 Task: Look for space in Surakarta, Indonesia from 9th June, 2023 to 17th June, 2023 for 2 adults in price range Rs.7000 to Rs.12000. Place can be private room with 1  bedroom having 2 beds and 1 bathroom. Property type can be house, flat, guest house. Amenities needed are: wifi. Booking option can be shelf check-in. Required host language is English.
Action: Mouse moved to (504, 79)
Screenshot: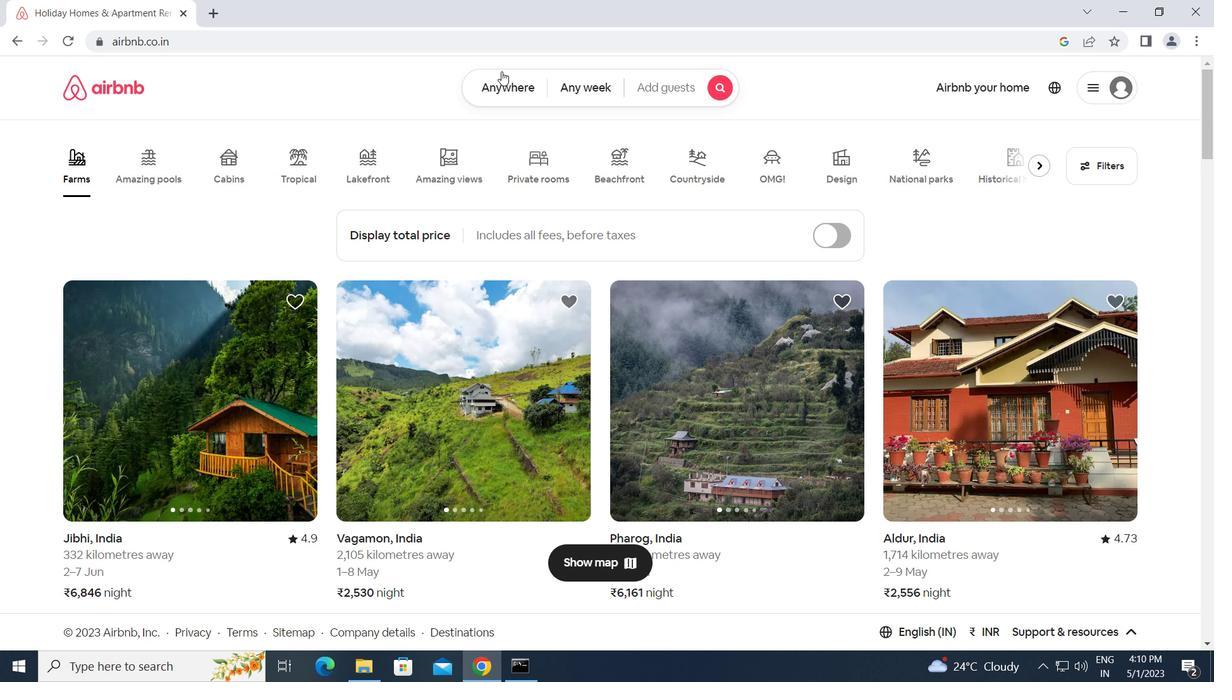 
Action: Mouse pressed left at (504, 79)
Screenshot: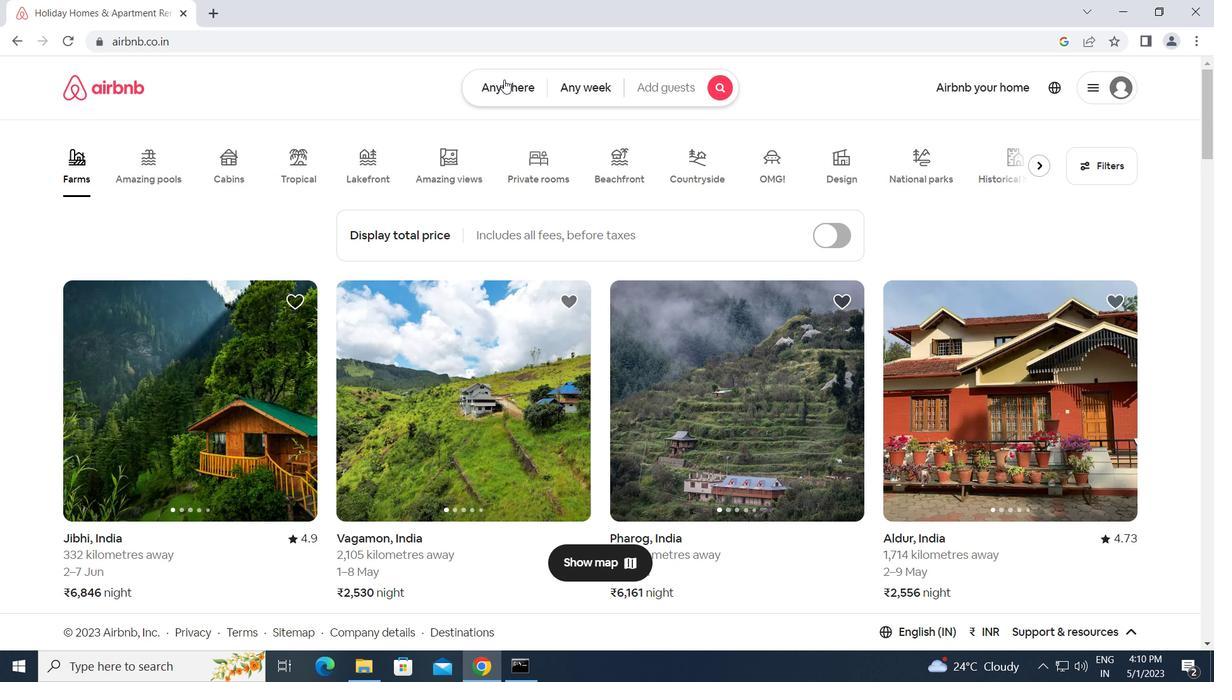 
Action: Mouse moved to (450, 129)
Screenshot: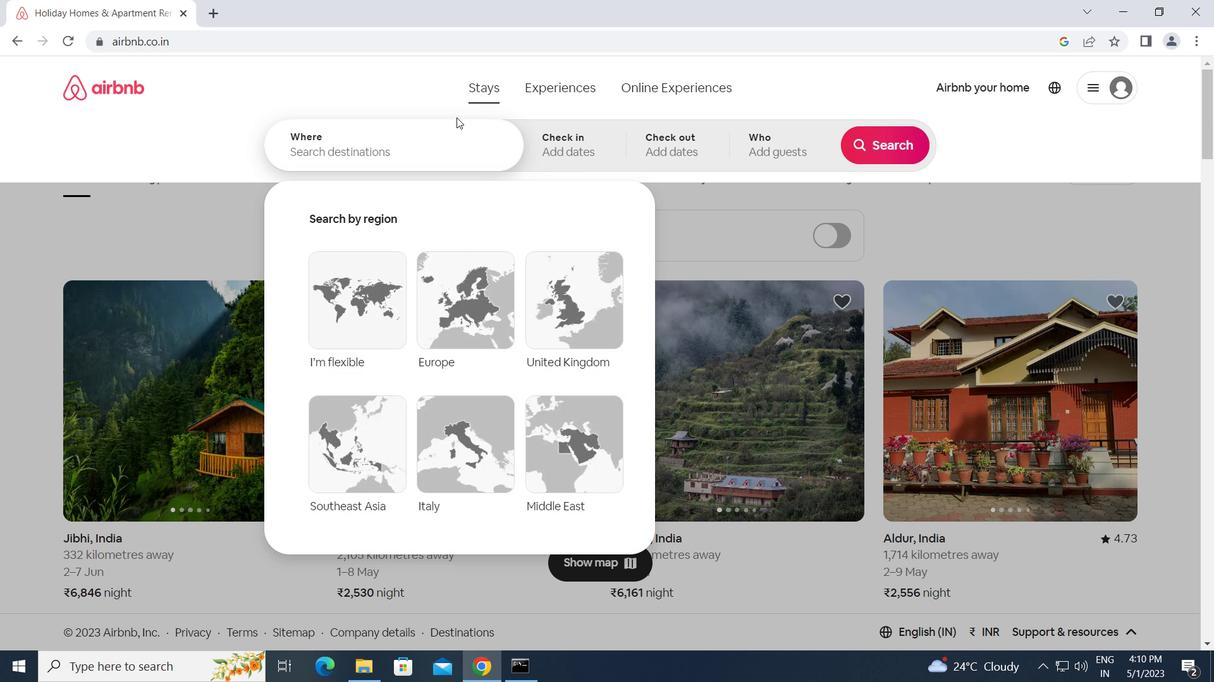 
Action: Mouse pressed left at (450, 129)
Screenshot: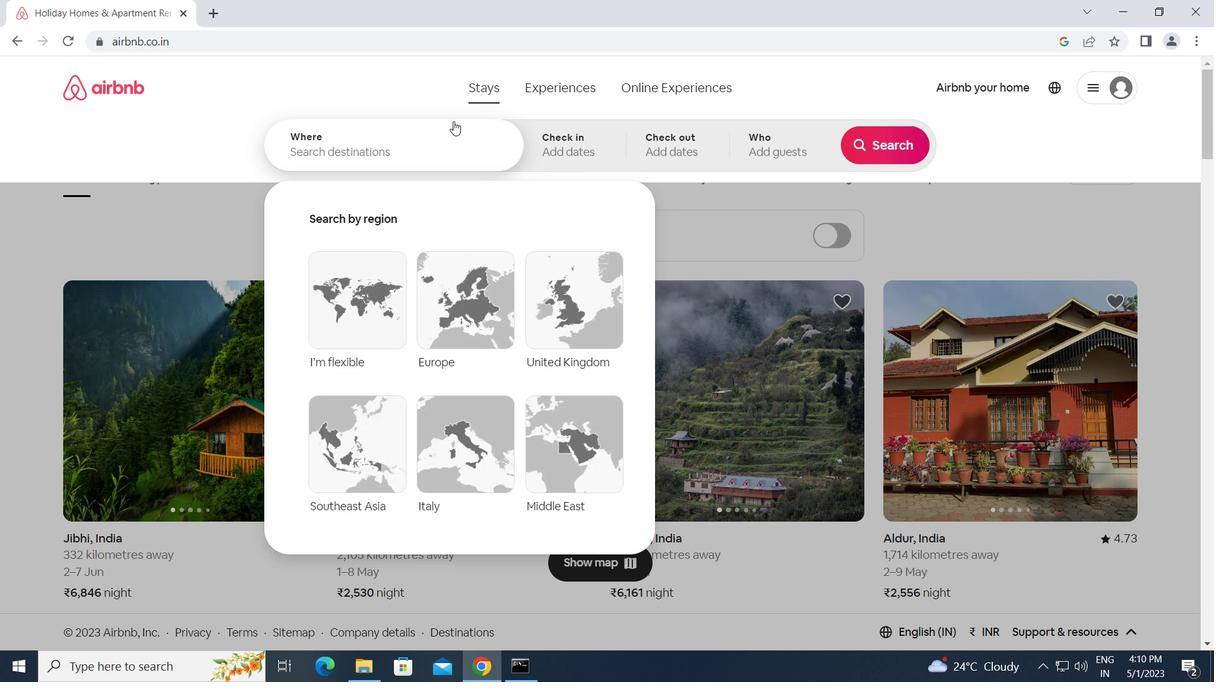 
Action: Key pressed s<Key.caps_lock>urakarta,<Key.space><Key.caps_lock>i<Key.caps_lock>ndonesia<Key.enter>
Screenshot: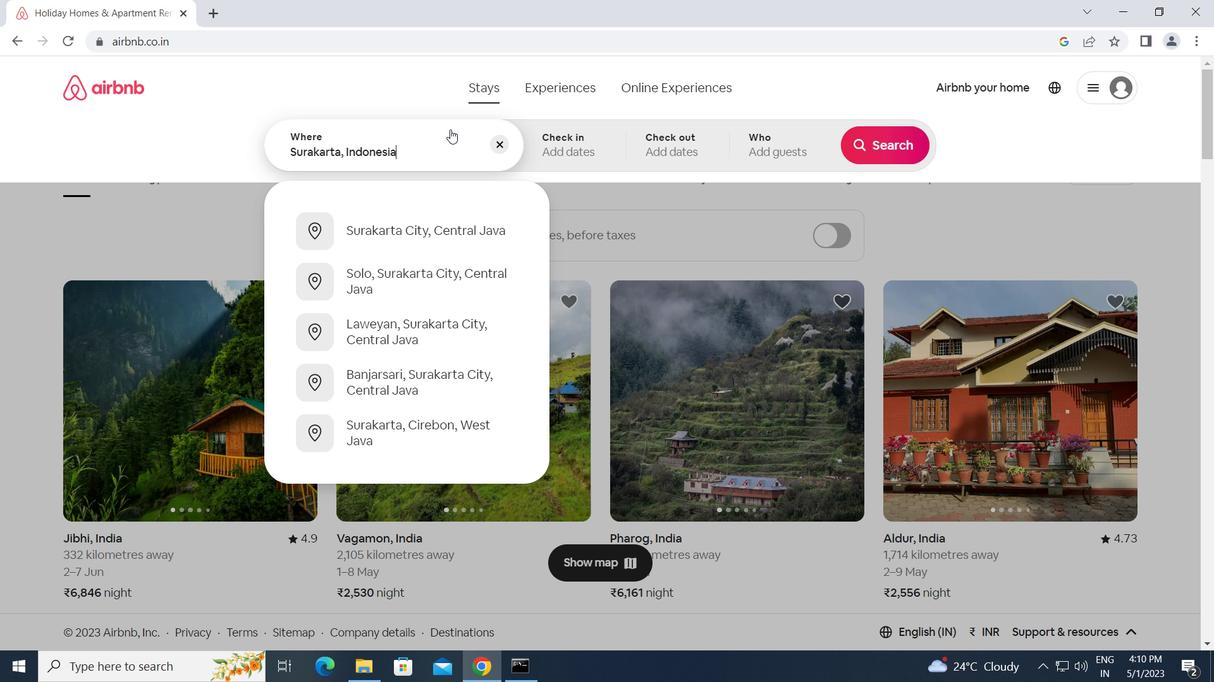 
Action: Mouse moved to (829, 382)
Screenshot: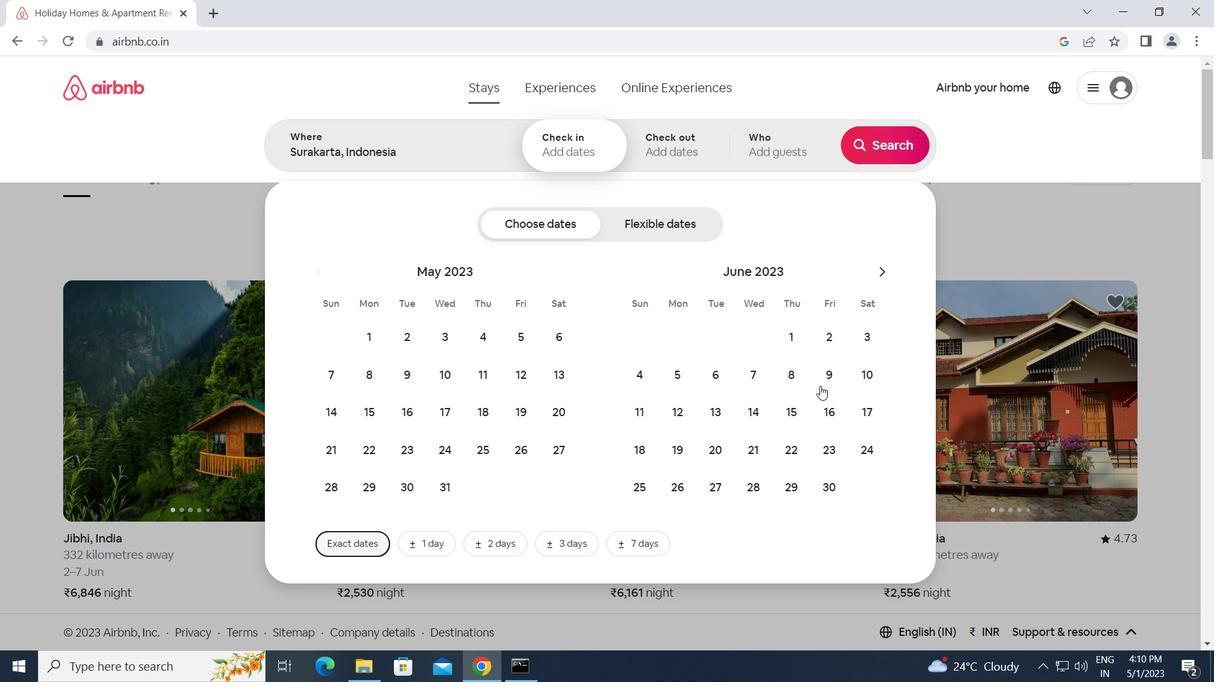 
Action: Mouse pressed left at (829, 382)
Screenshot: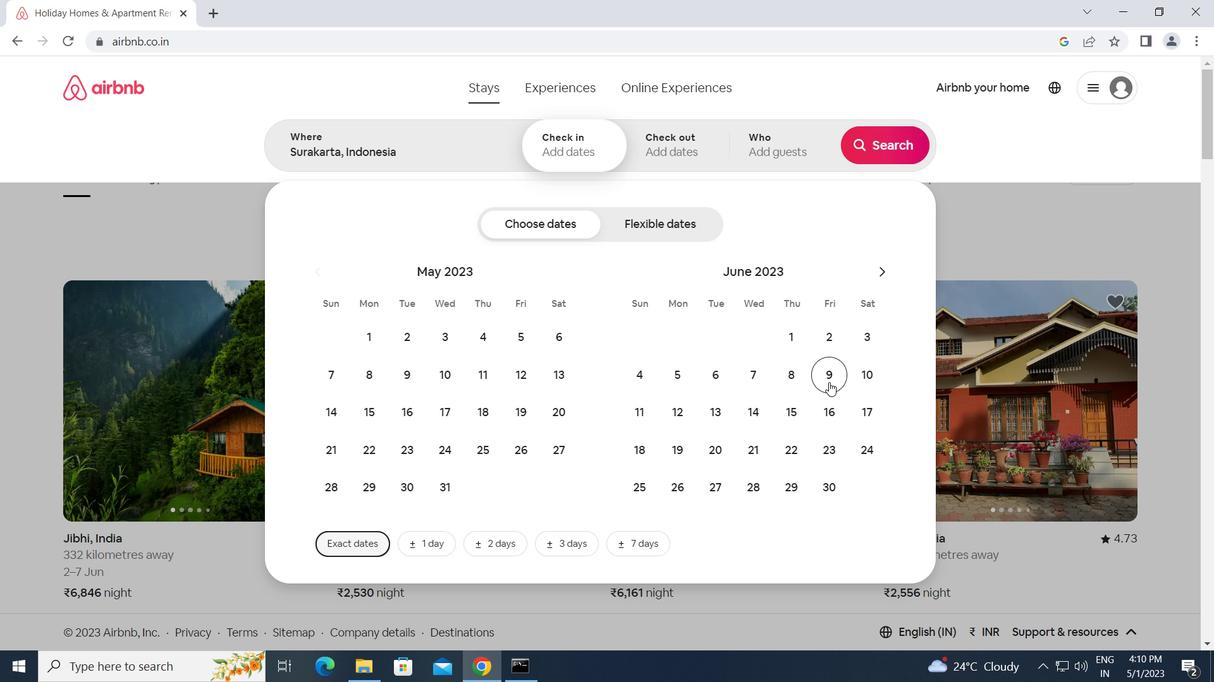 
Action: Mouse moved to (875, 405)
Screenshot: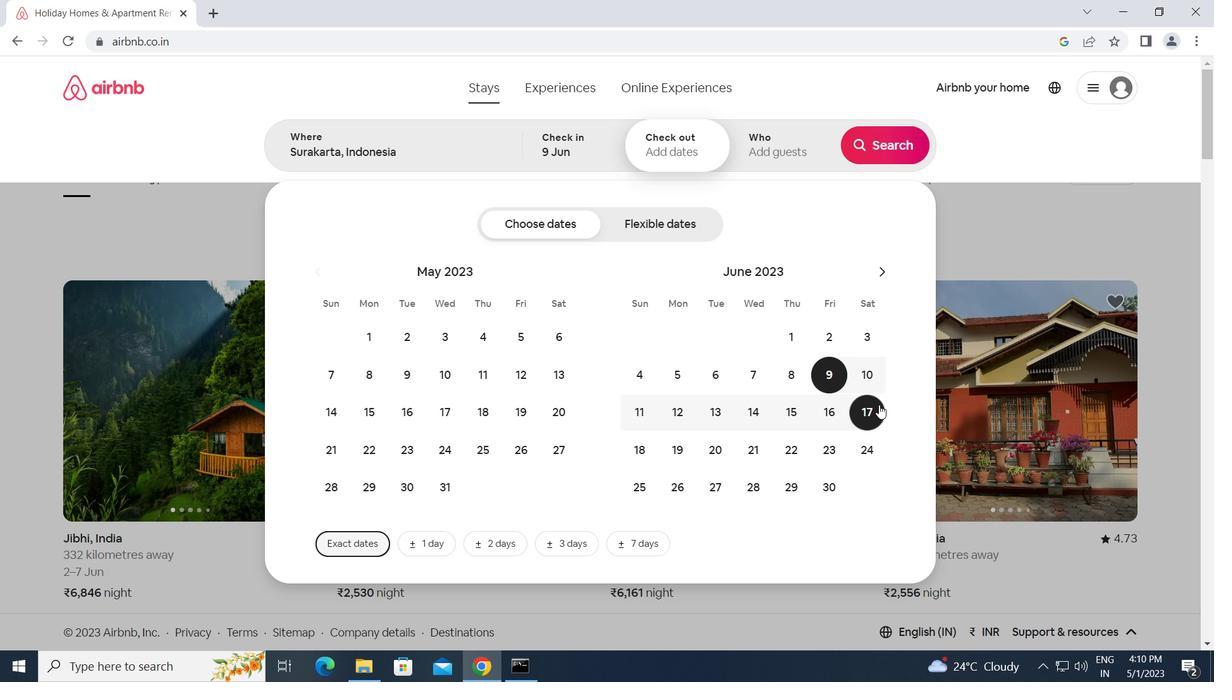 
Action: Mouse pressed left at (875, 405)
Screenshot: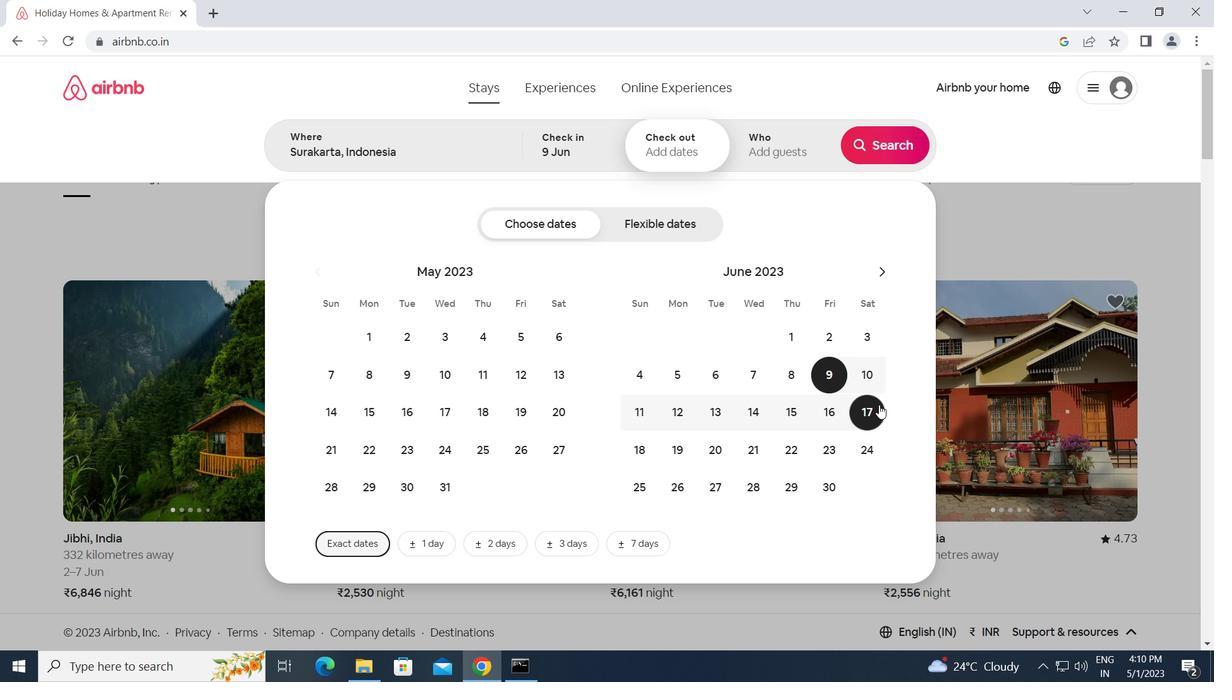 
Action: Mouse moved to (789, 147)
Screenshot: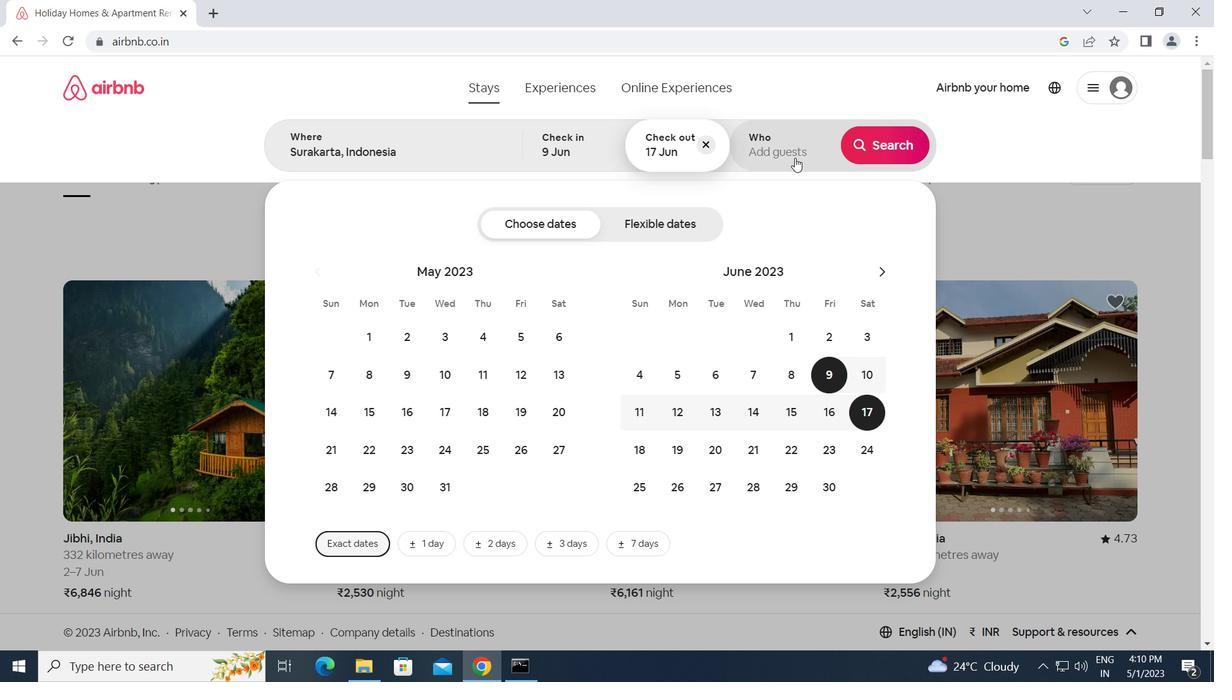 
Action: Mouse pressed left at (789, 147)
Screenshot: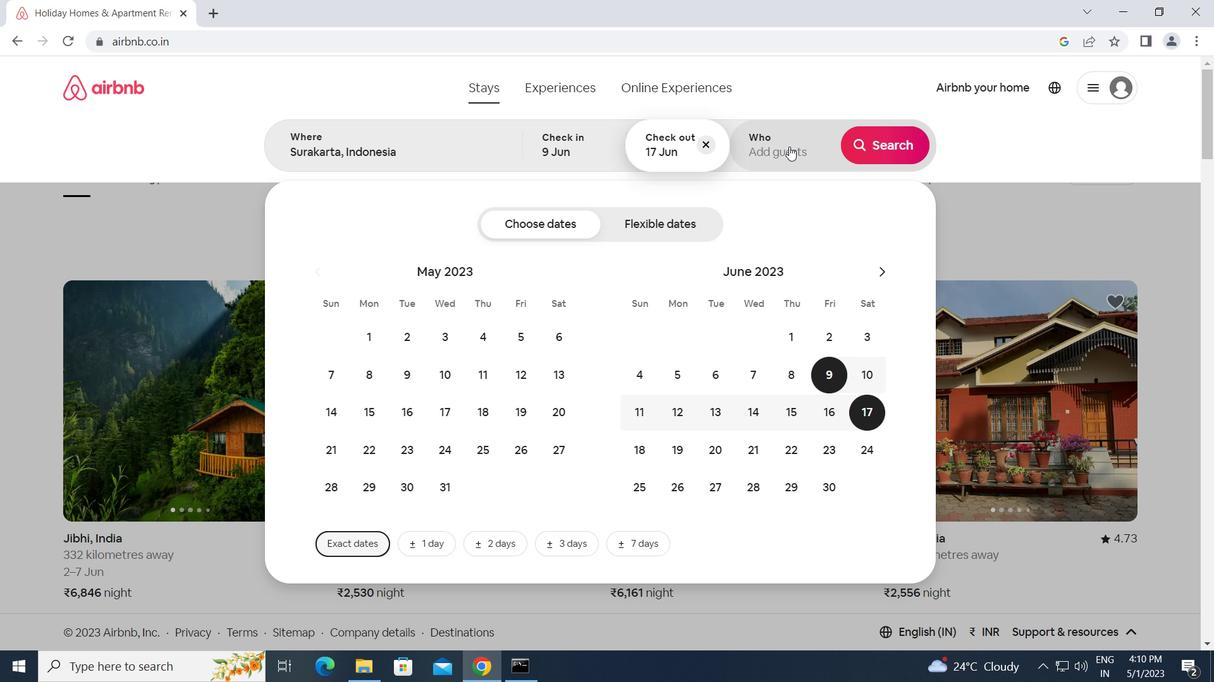 
Action: Mouse moved to (893, 231)
Screenshot: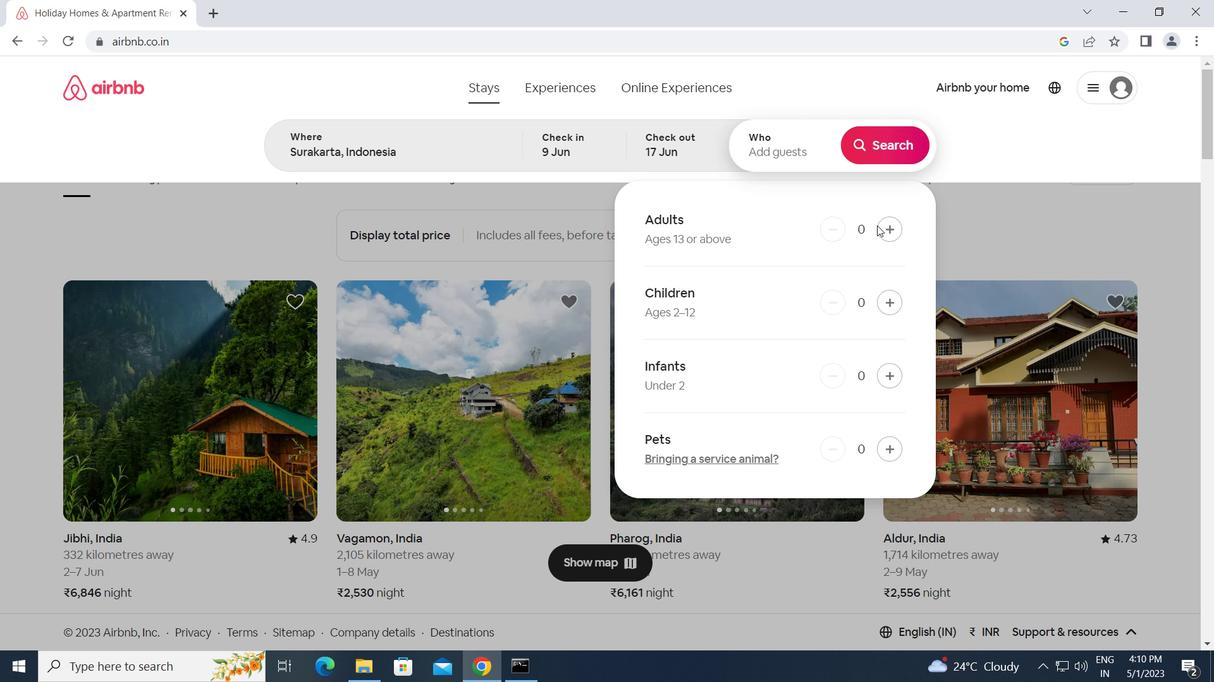 
Action: Mouse pressed left at (893, 231)
Screenshot: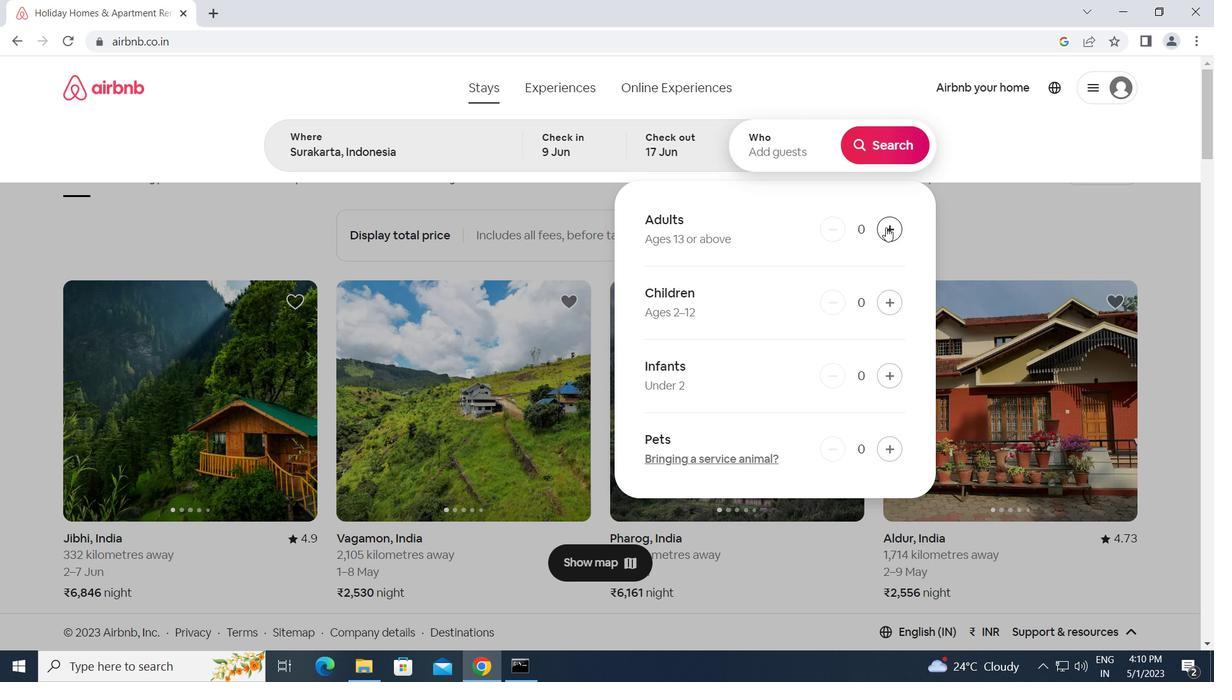 
Action: Mouse pressed left at (893, 231)
Screenshot: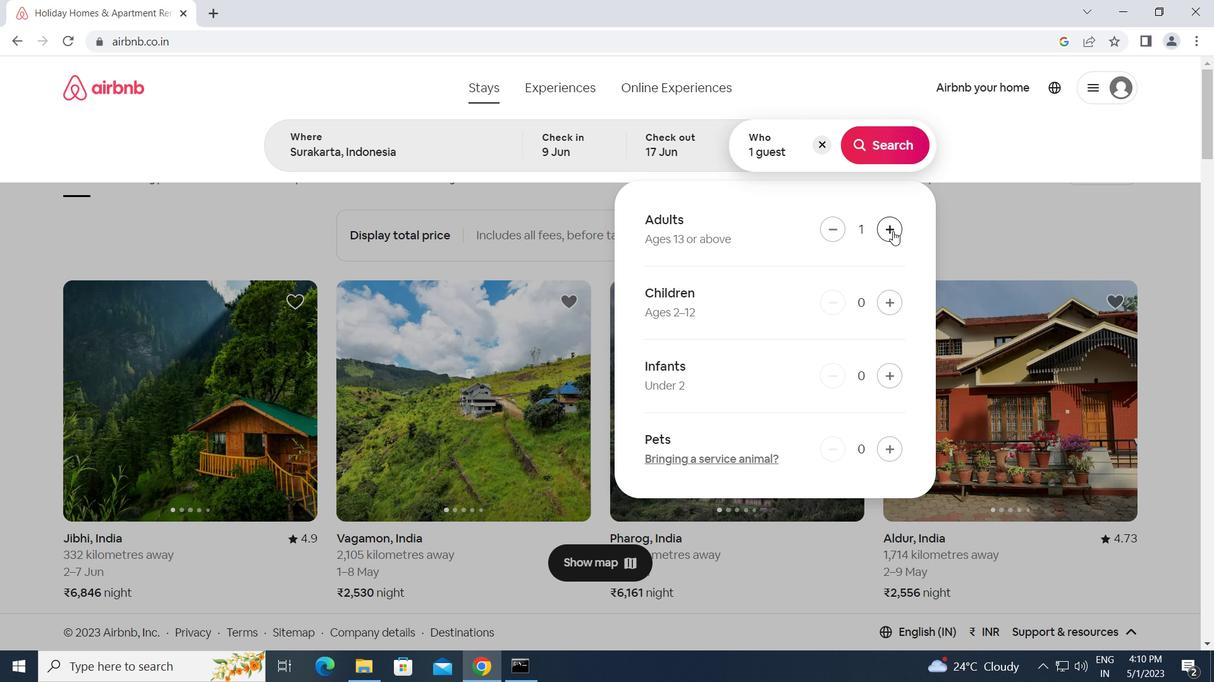 
Action: Mouse moved to (889, 147)
Screenshot: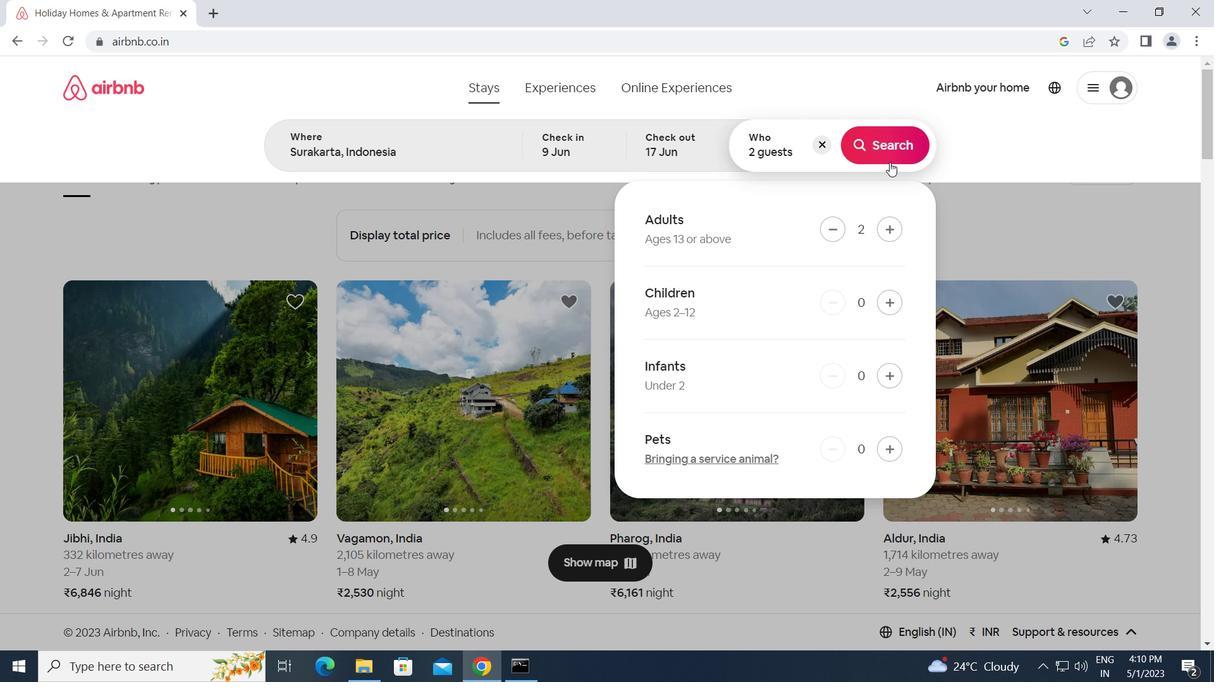 
Action: Mouse pressed left at (889, 147)
Screenshot: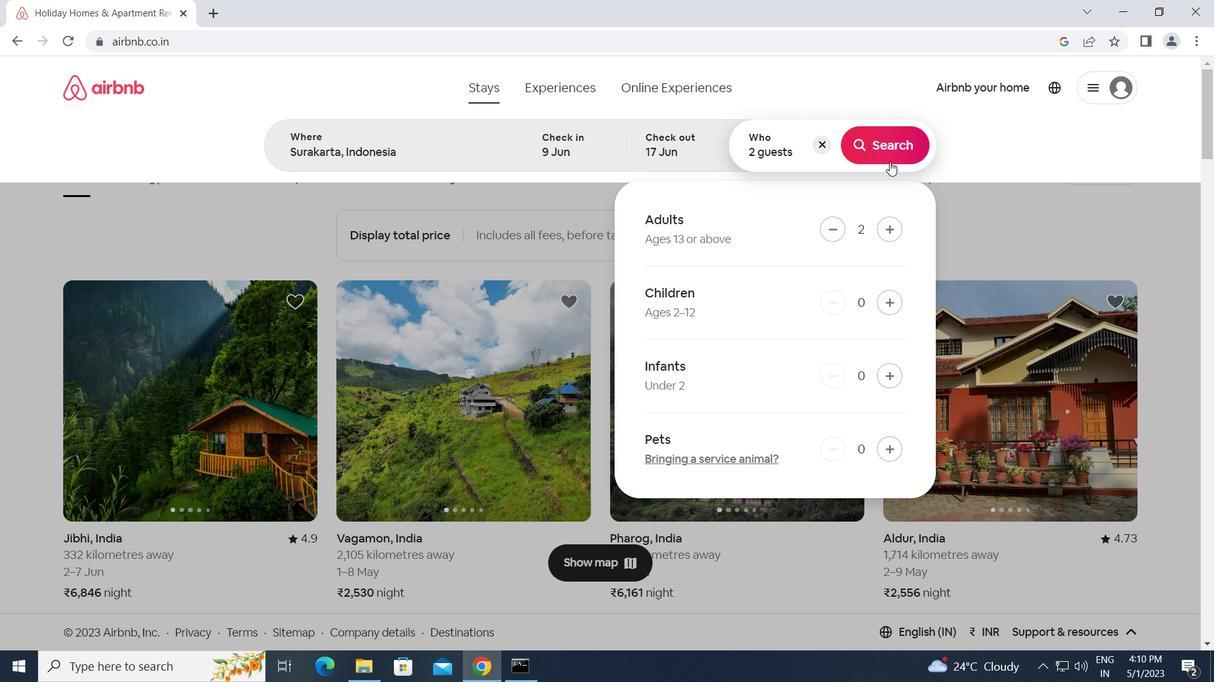 
Action: Mouse moved to (1128, 147)
Screenshot: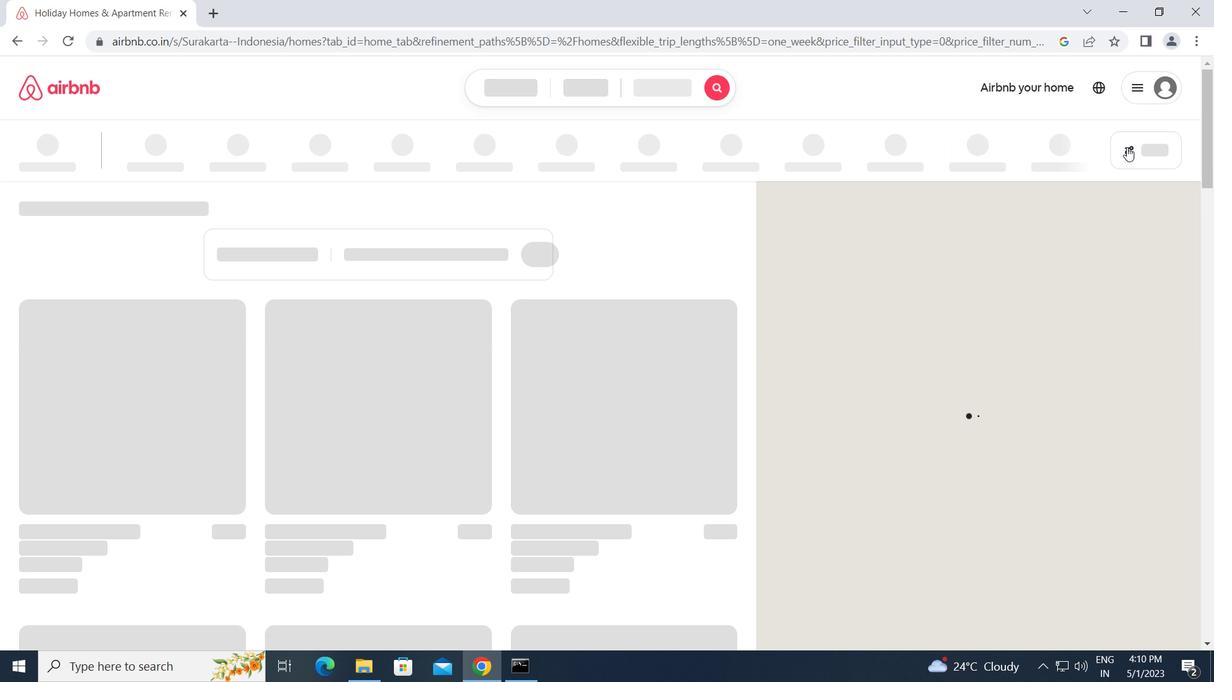 
Action: Mouse pressed left at (1128, 147)
Screenshot: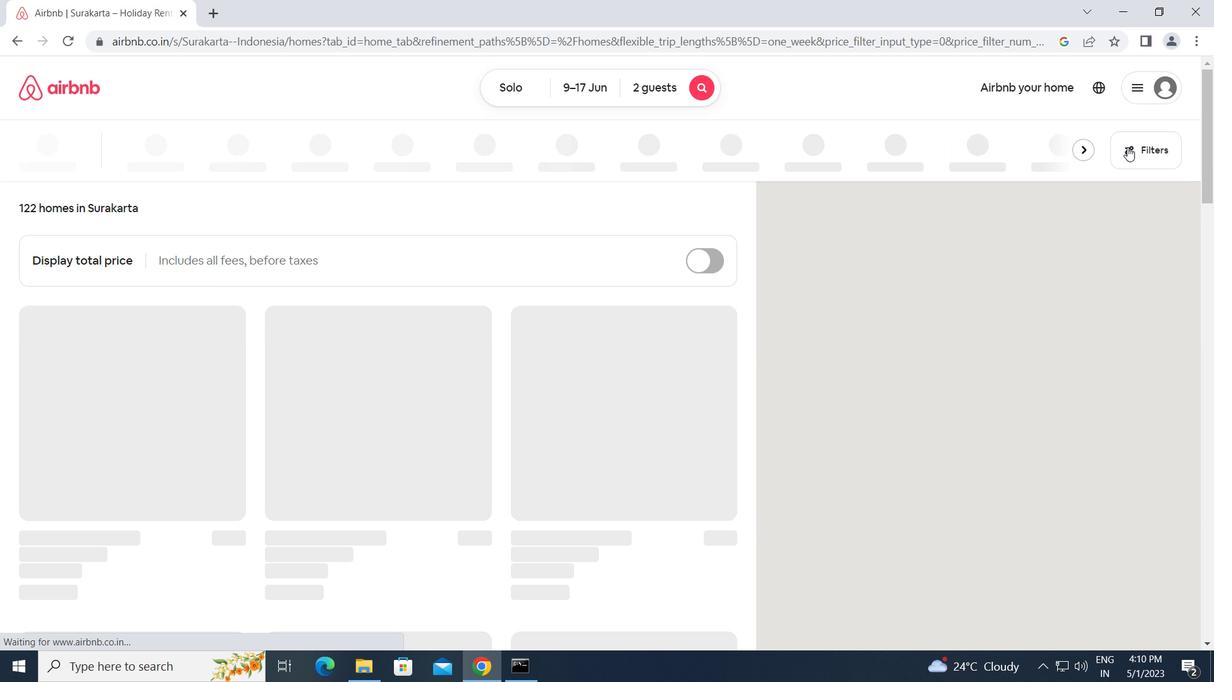 
Action: Mouse moved to (424, 347)
Screenshot: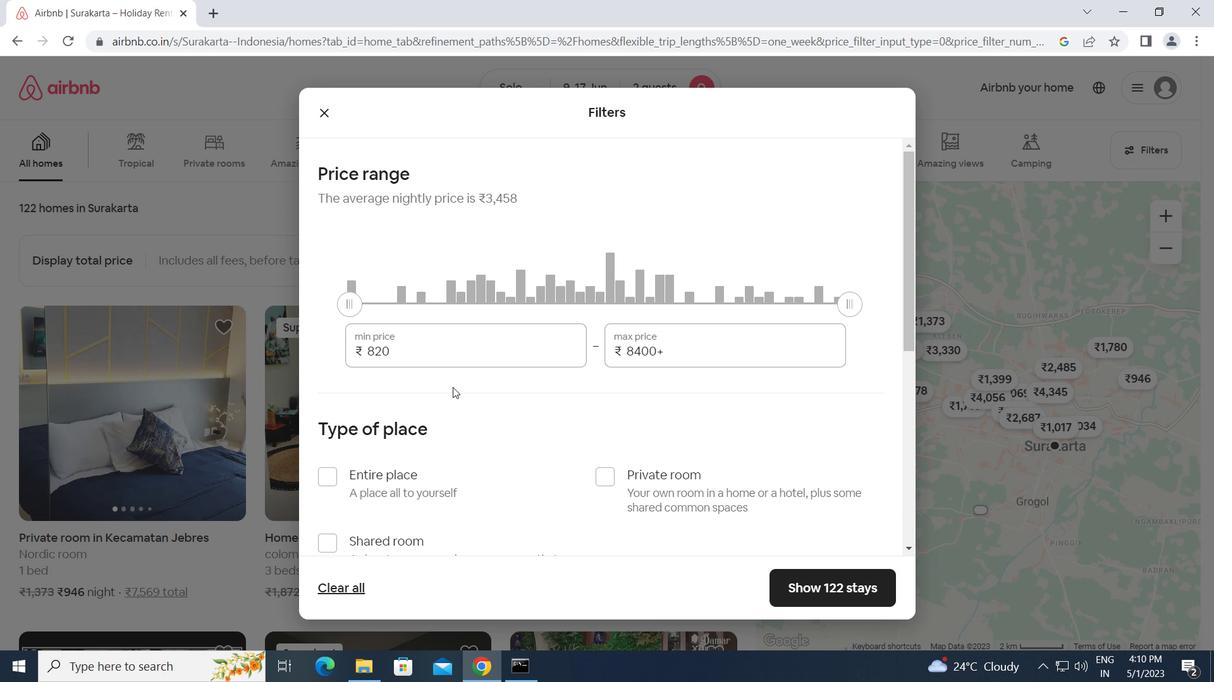 
Action: Mouse pressed left at (424, 347)
Screenshot: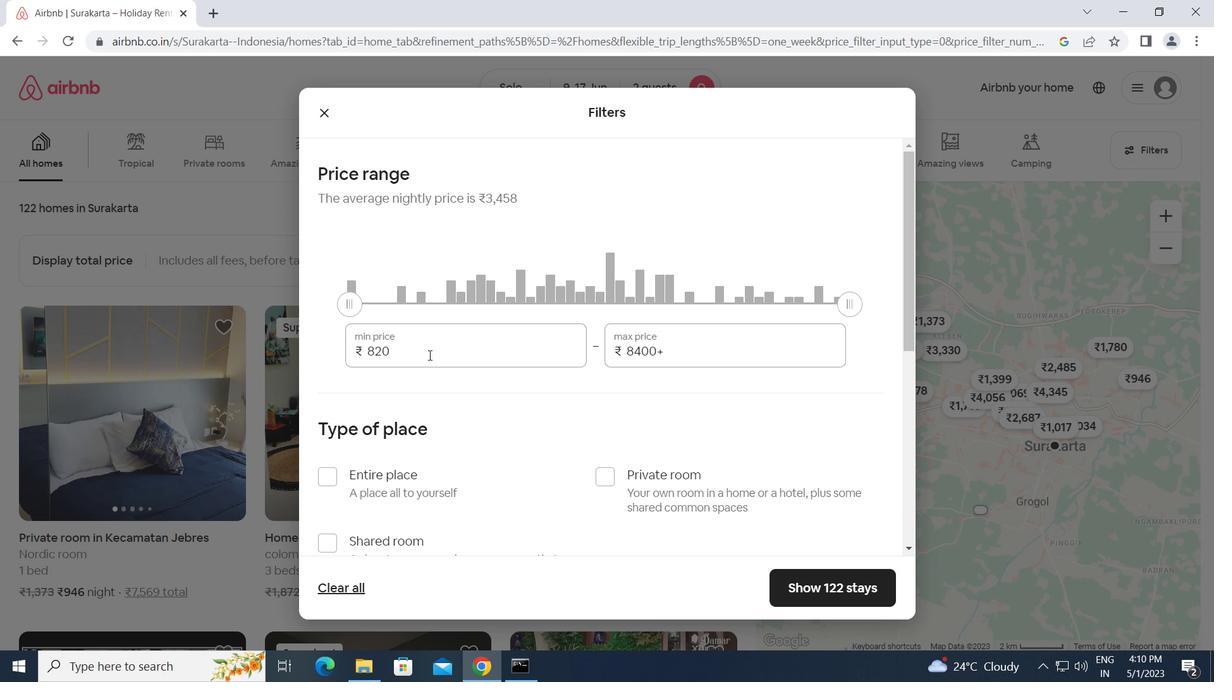
Action: Mouse moved to (361, 359)
Screenshot: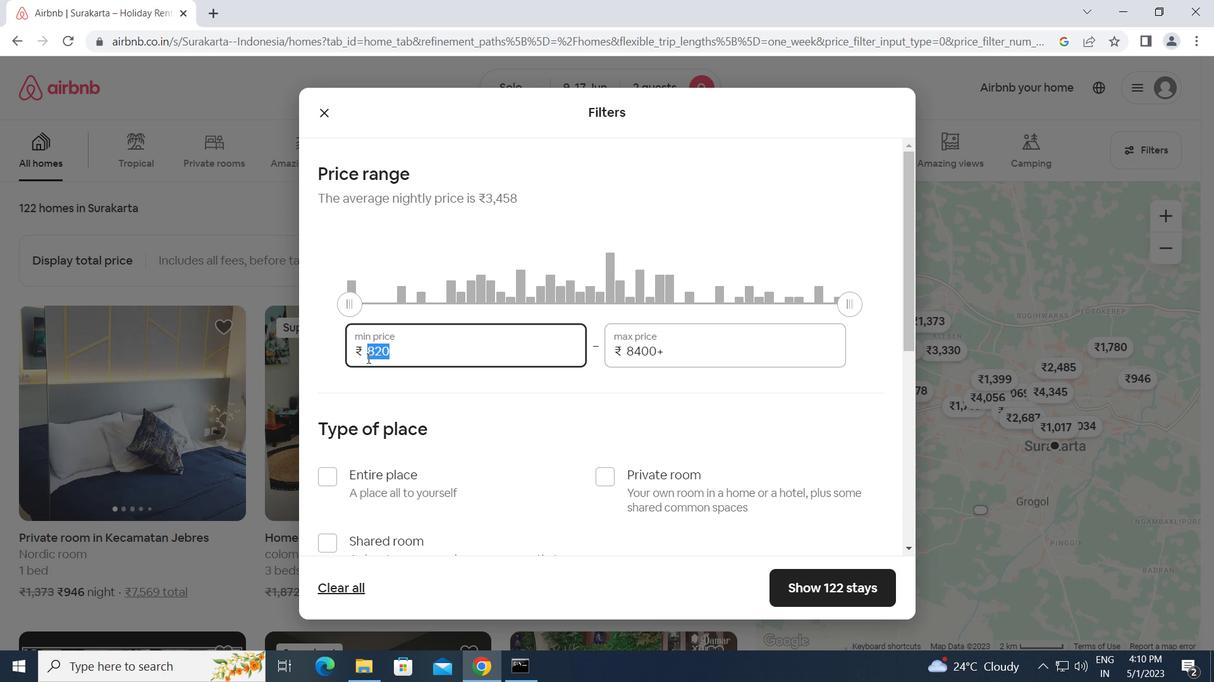
Action: Key pressed 7000<Key.tab>12000
Screenshot: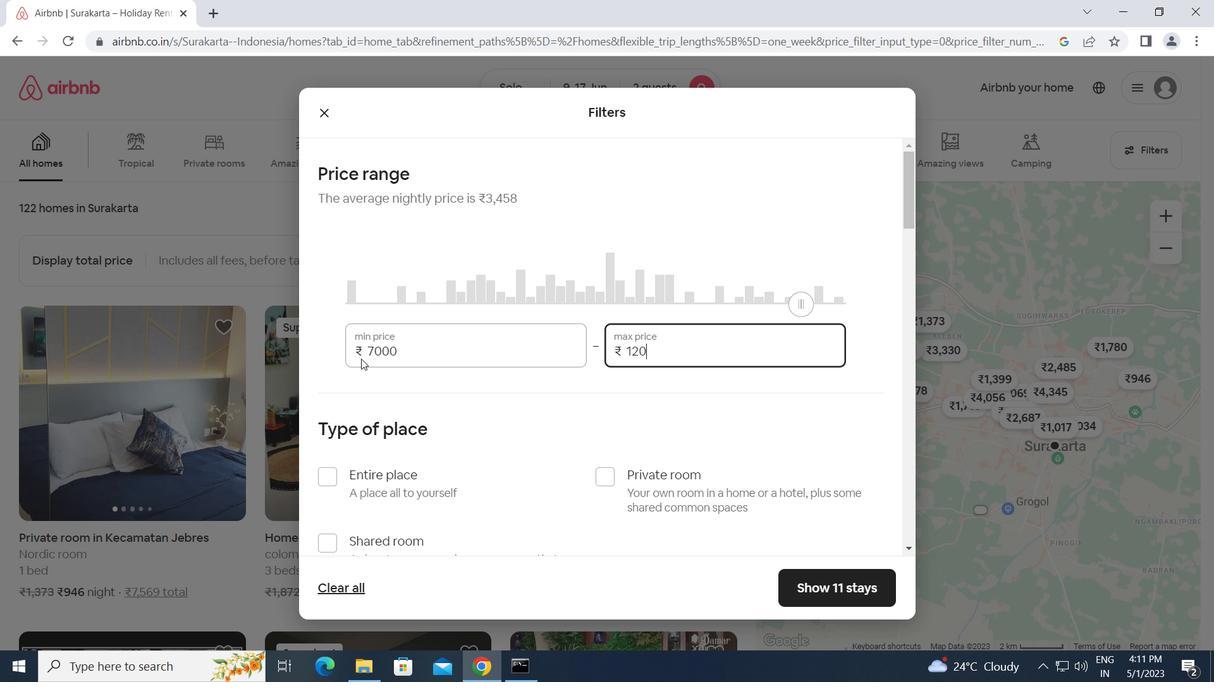 
Action: Mouse moved to (598, 475)
Screenshot: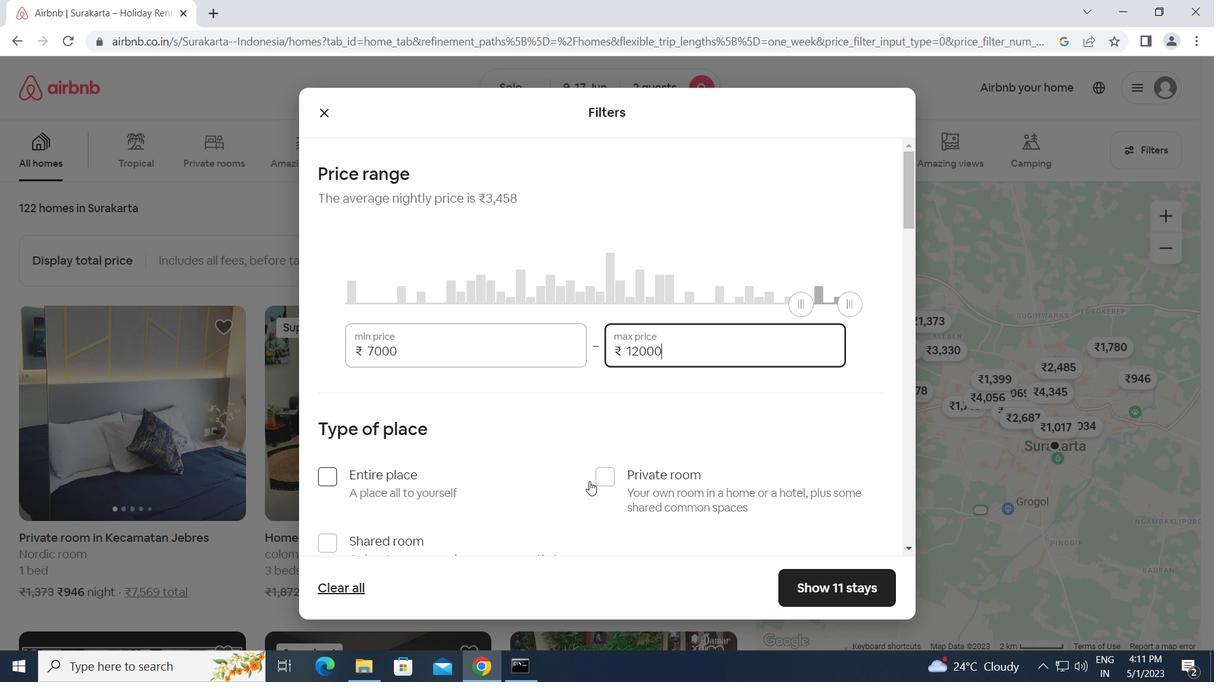 
Action: Mouse pressed left at (598, 475)
Screenshot: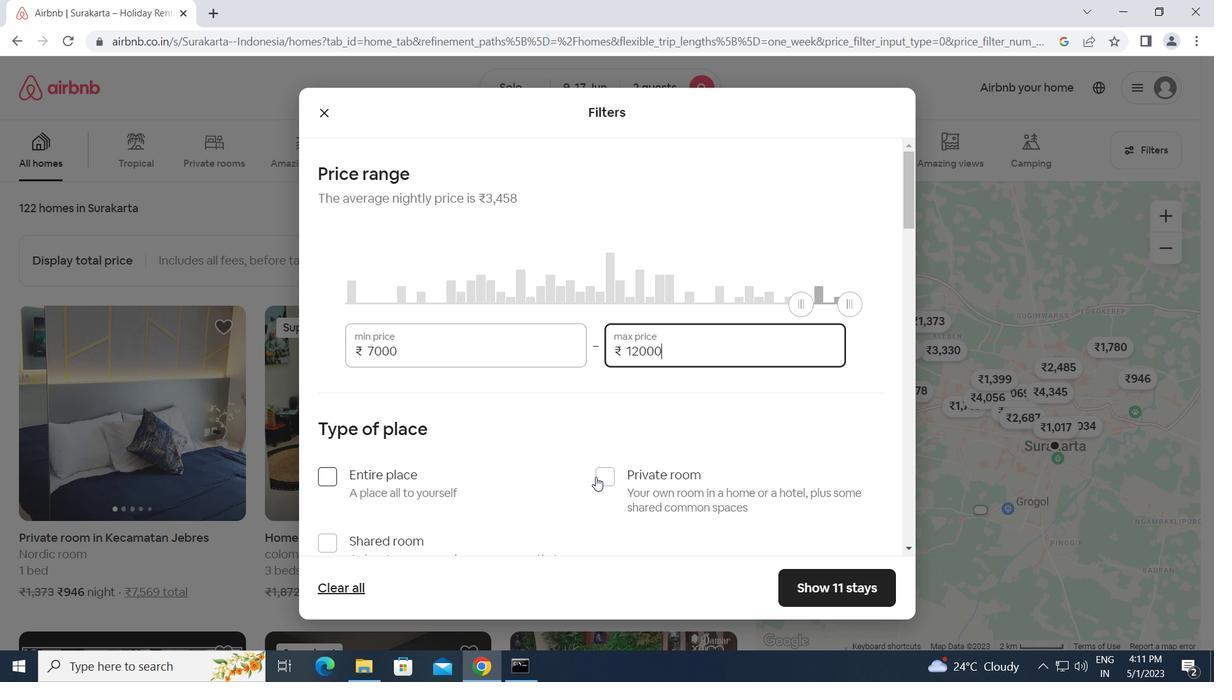 
Action: Mouse moved to (594, 504)
Screenshot: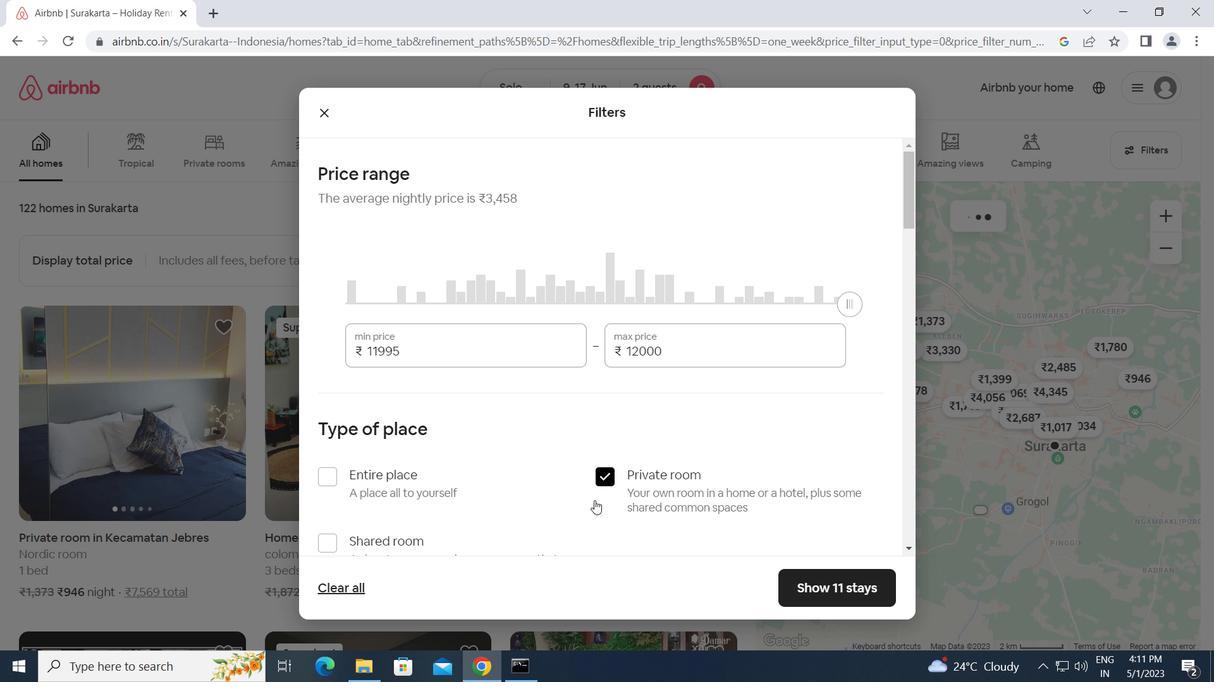 
Action: Mouse scrolled (594, 503) with delta (0, 0)
Screenshot: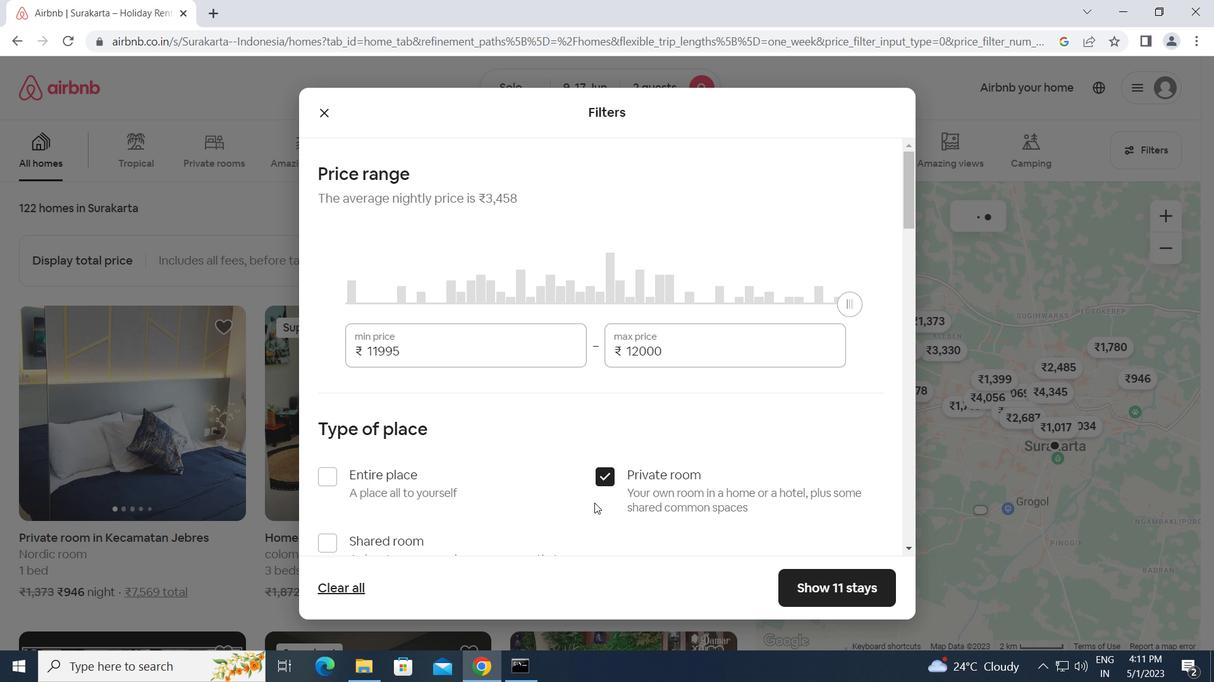 
Action: Mouse scrolled (594, 503) with delta (0, 0)
Screenshot: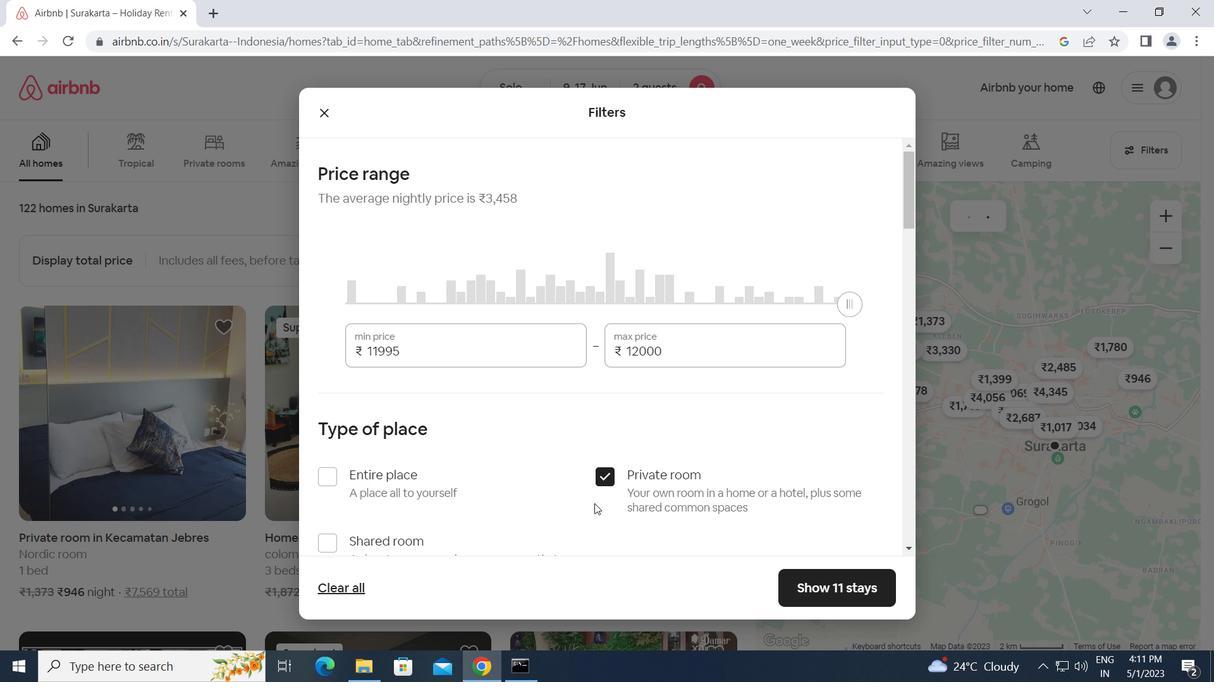 
Action: Mouse scrolled (594, 503) with delta (0, 0)
Screenshot: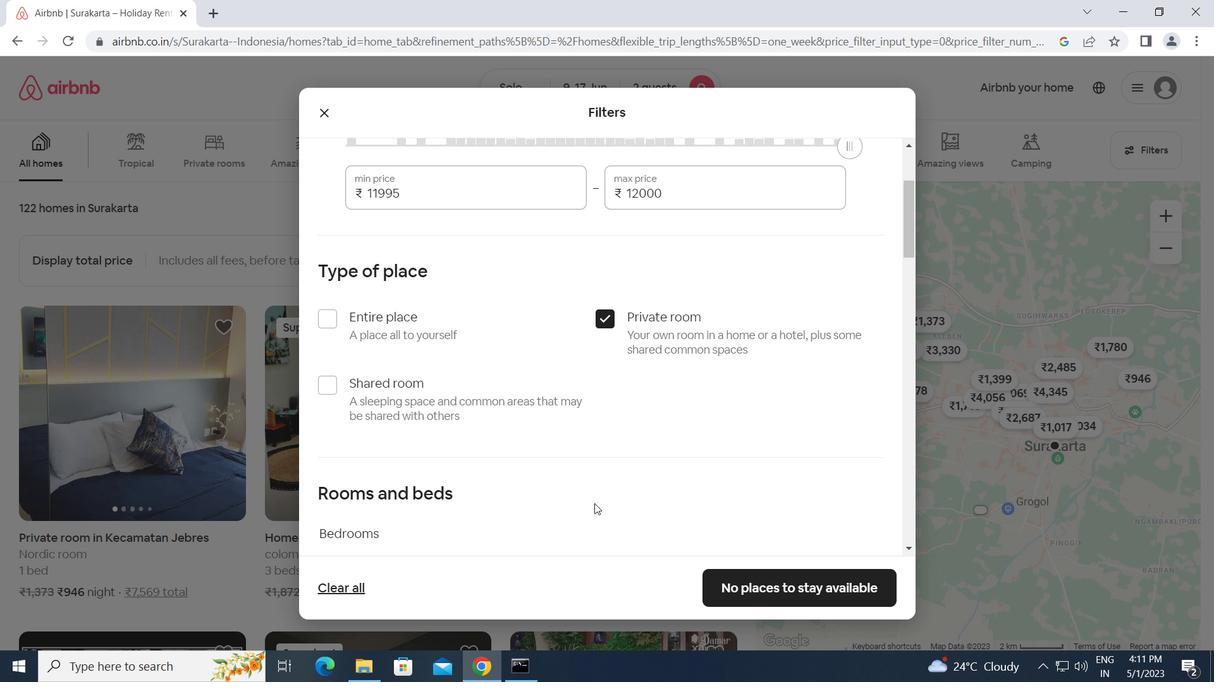 
Action: Mouse scrolled (594, 503) with delta (0, 0)
Screenshot: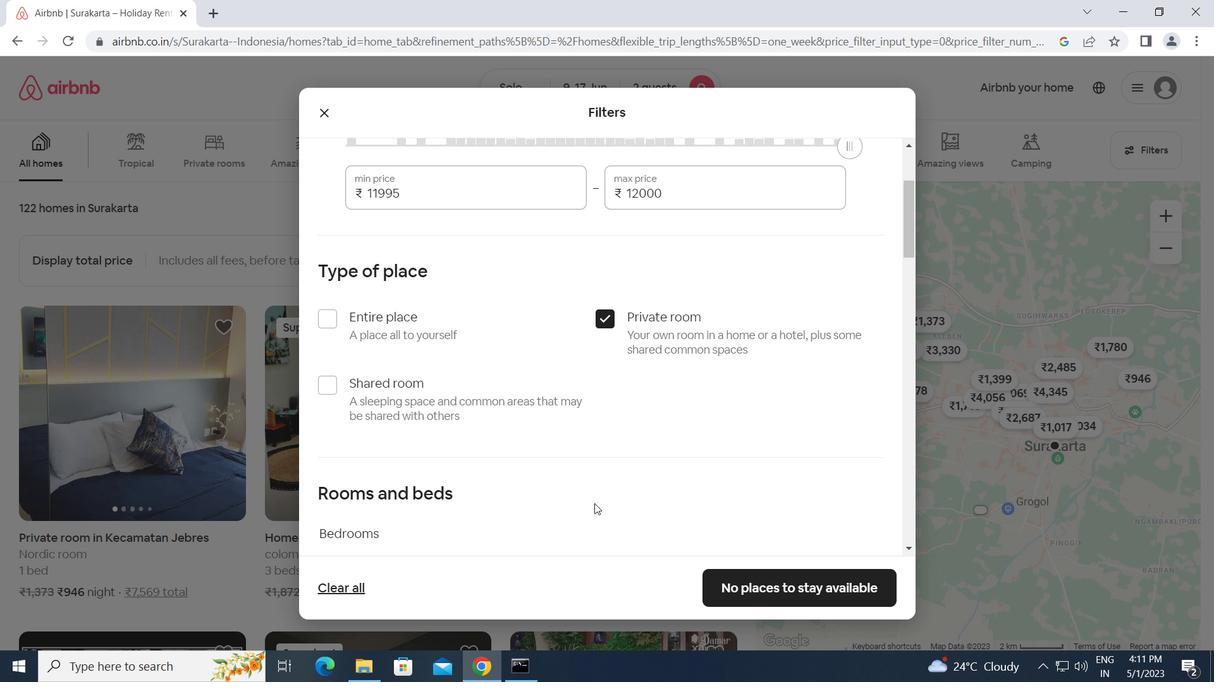 
Action: Mouse moved to (457, 422)
Screenshot: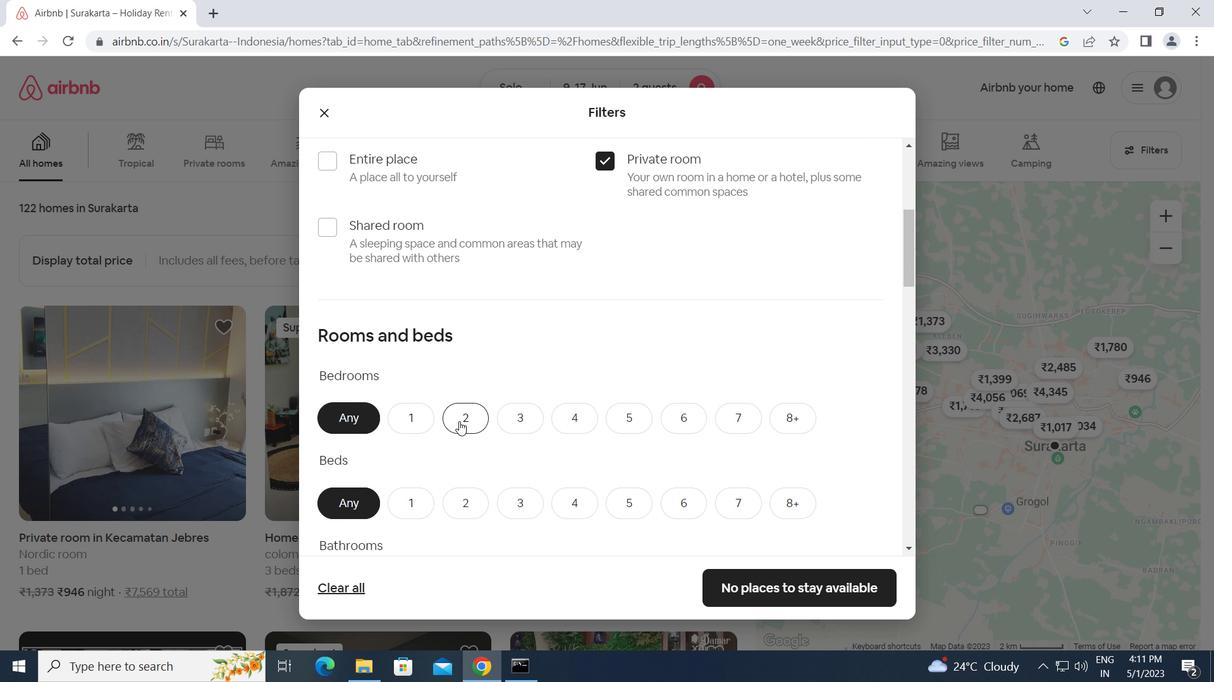 
Action: Mouse scrolled (457, 421) with delta (0, 0)
Screenshot: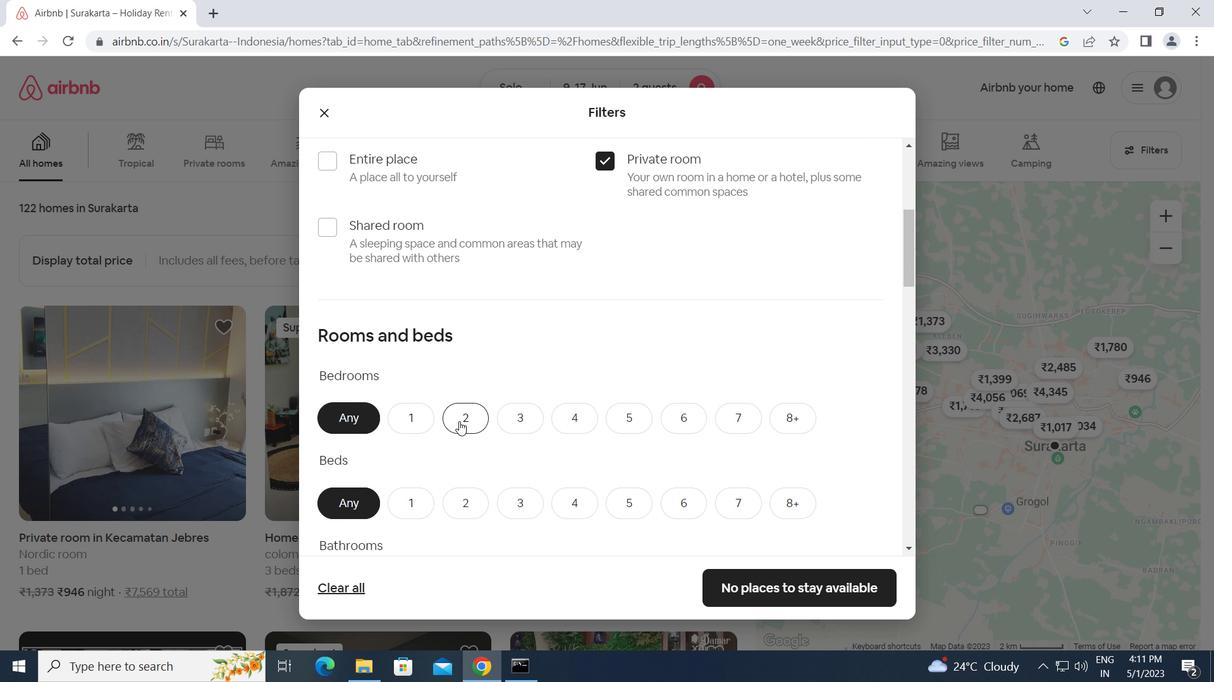 
Action: Mouse moved to (414, 349)
Screenshot: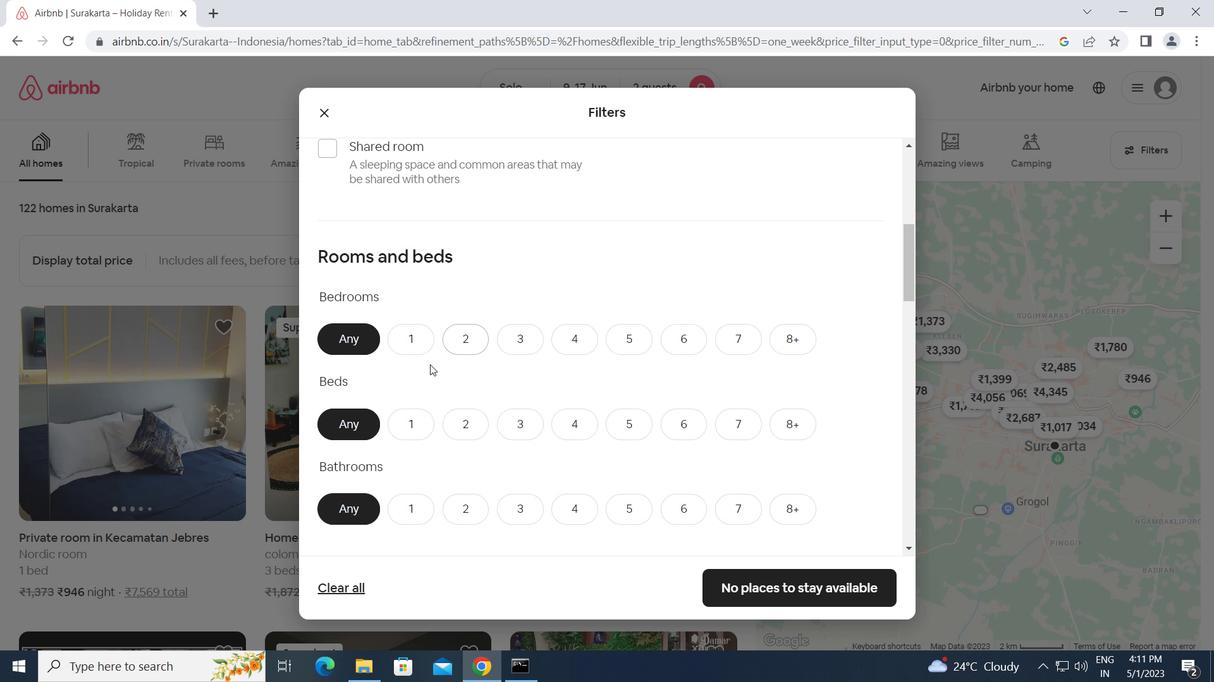 
Action: Mouse pressed left at (414, 349)
Screenshot: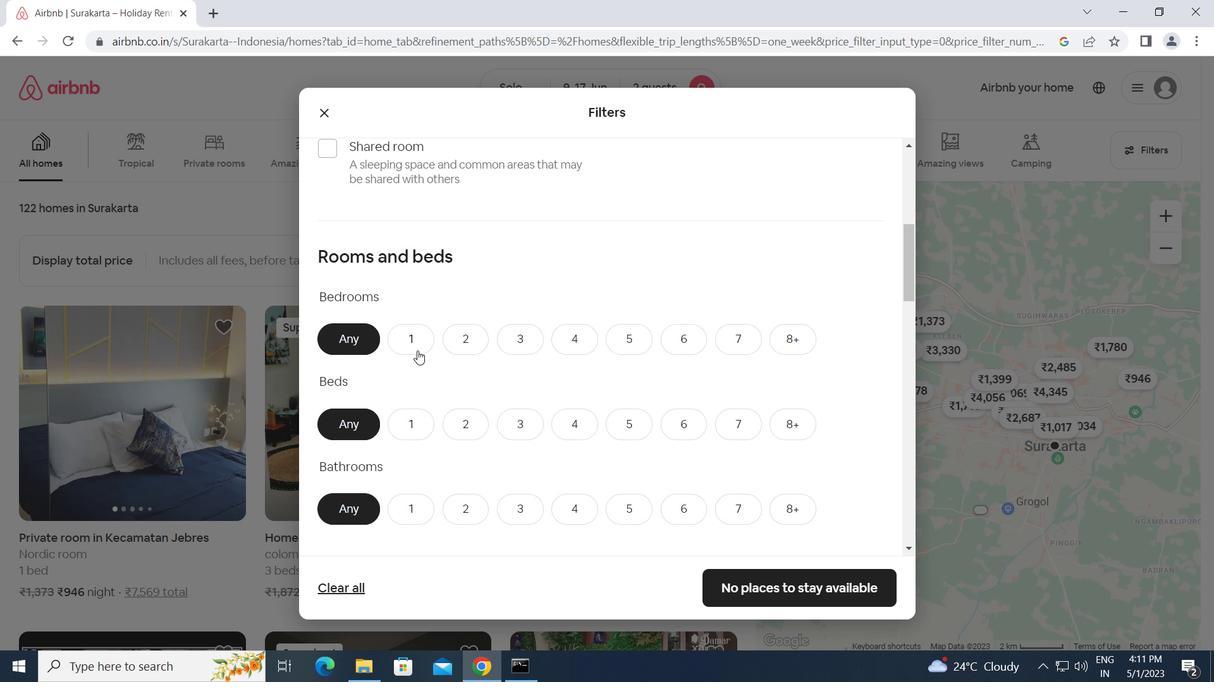 
Action: Mouse moved to (460, 418)
Screenshot: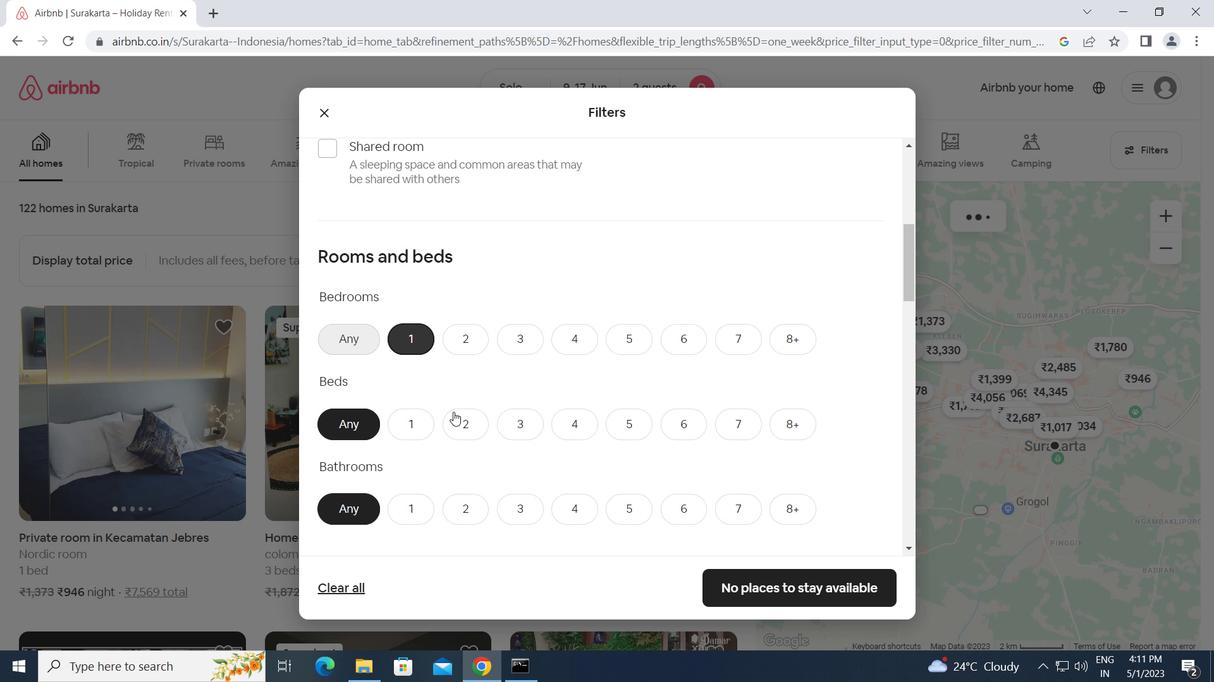 
Action: Mouse pressed left at (460, 418)
Screenshot: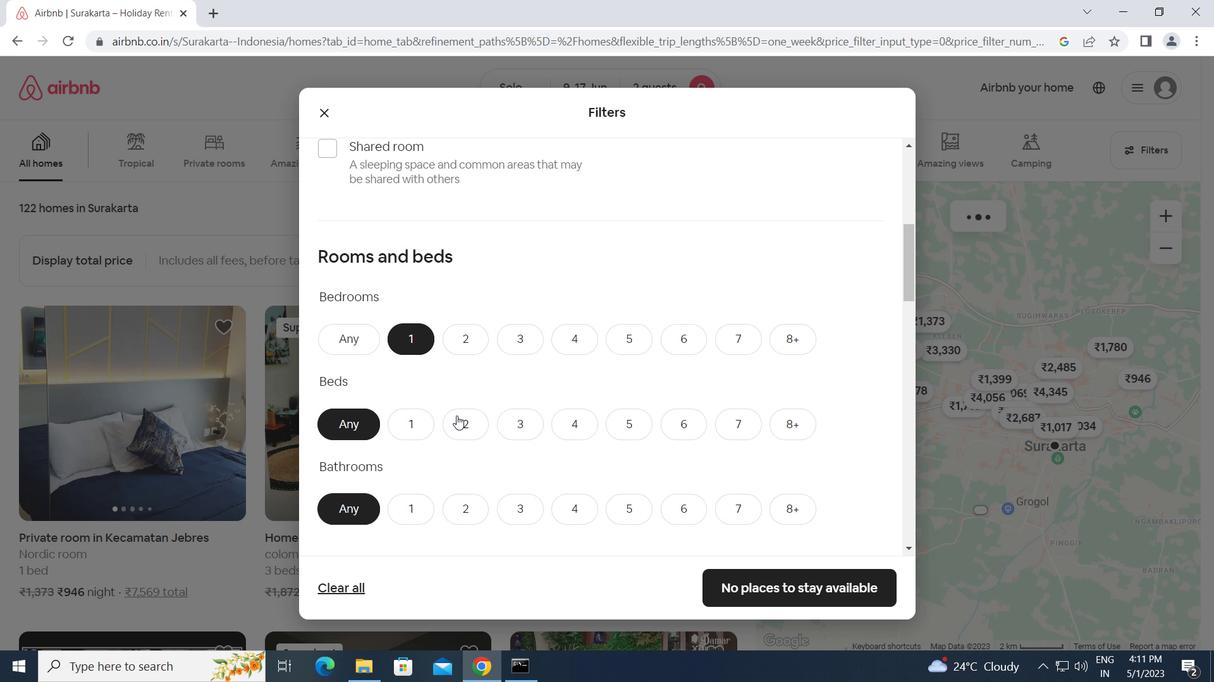 
Action: Mouse moved to (410, 505)
Screenshot: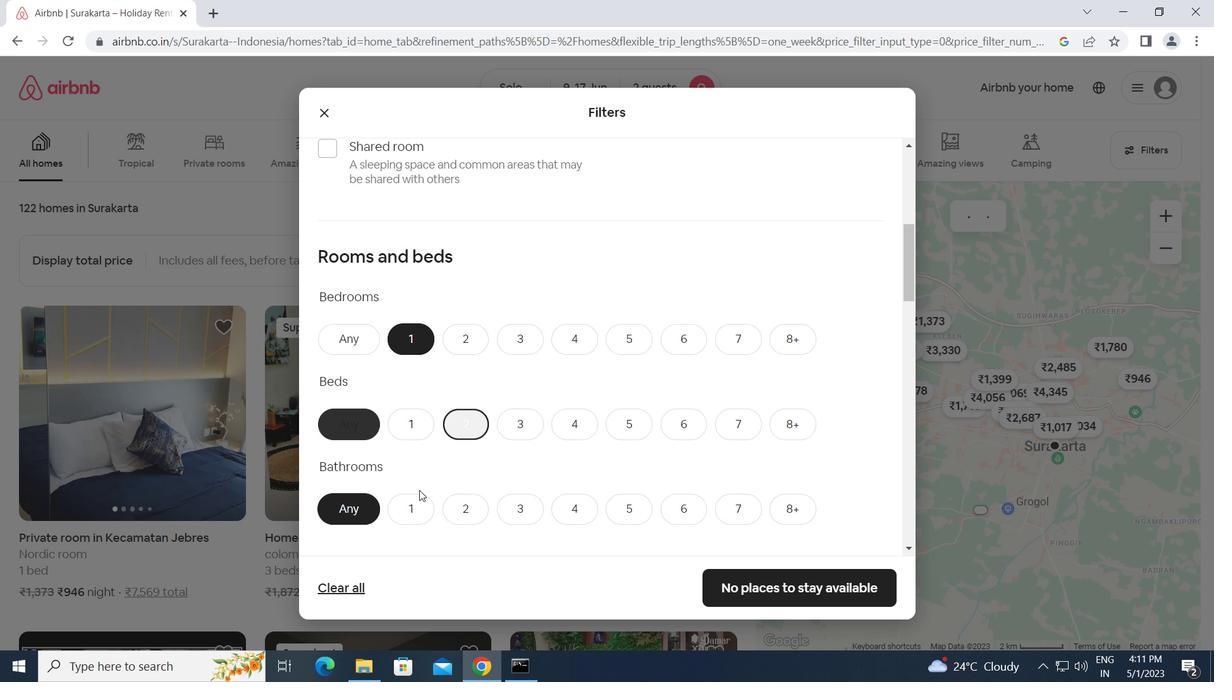 
Action: Mouse pressed left at (410, 505)
Screenshot: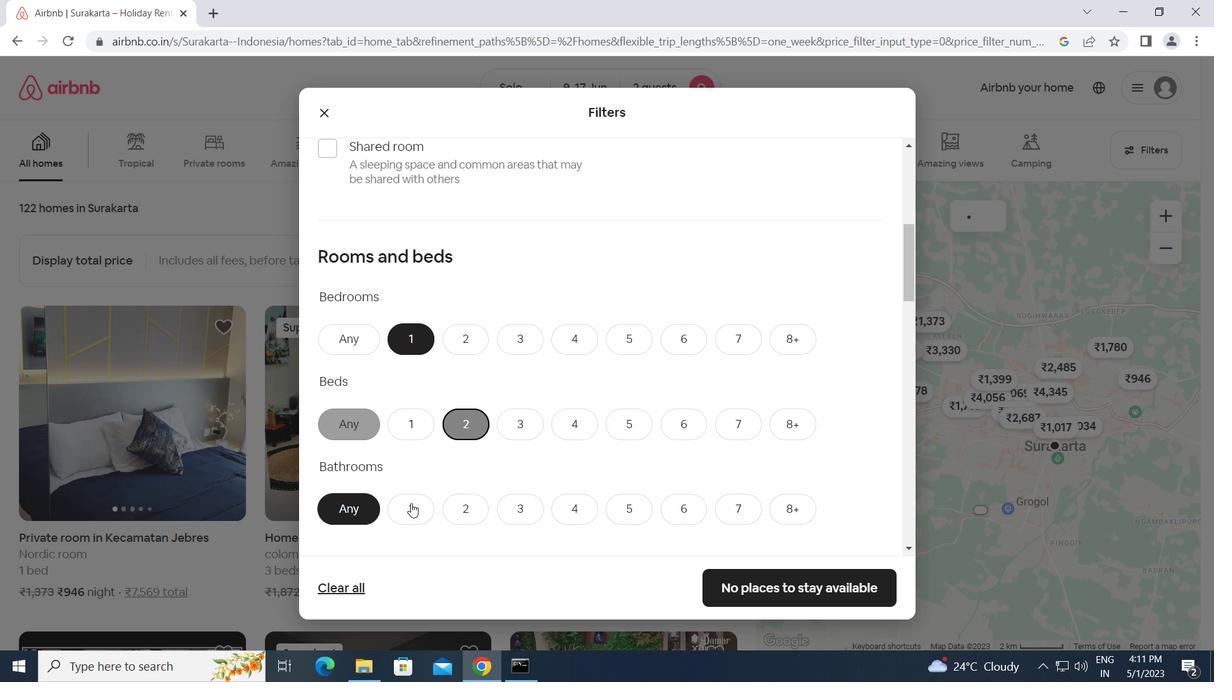 
Action: Mouse moved to (450, 506)
Screenshot: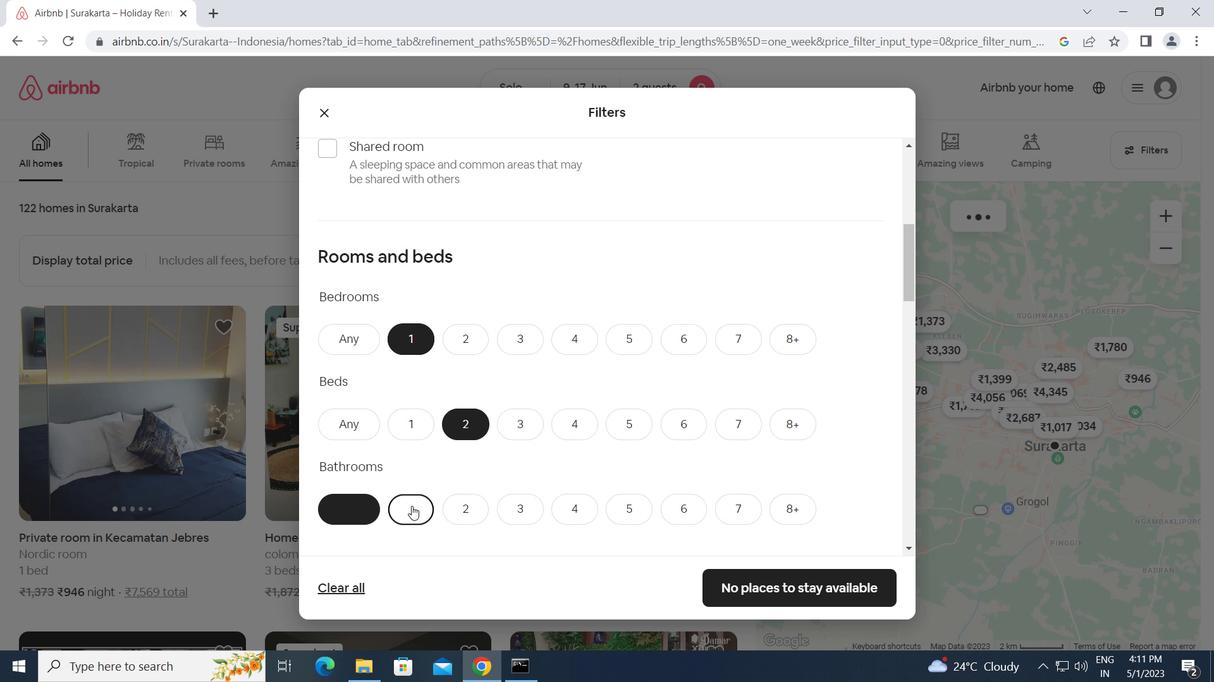 
Action: Mouse scrolled (450, 505) with delta (0, 0)
Screenshot: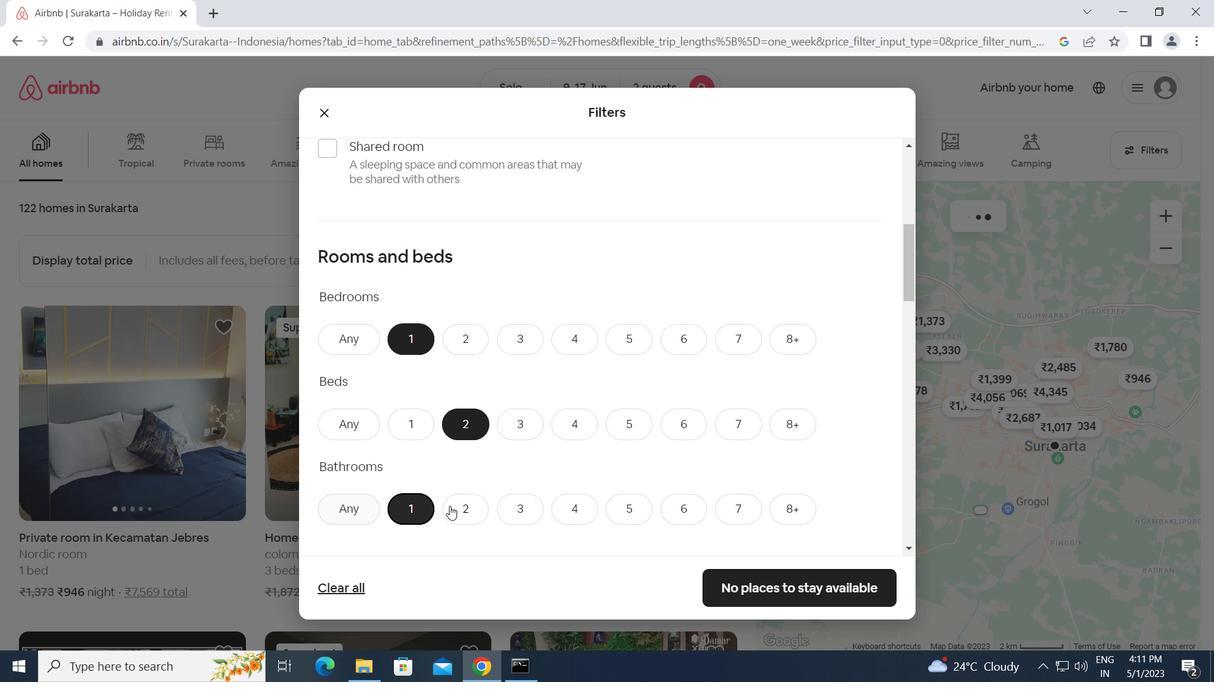 
Action: Mouse scrolled (450, 505) with delta (0, 0)
Screenshot: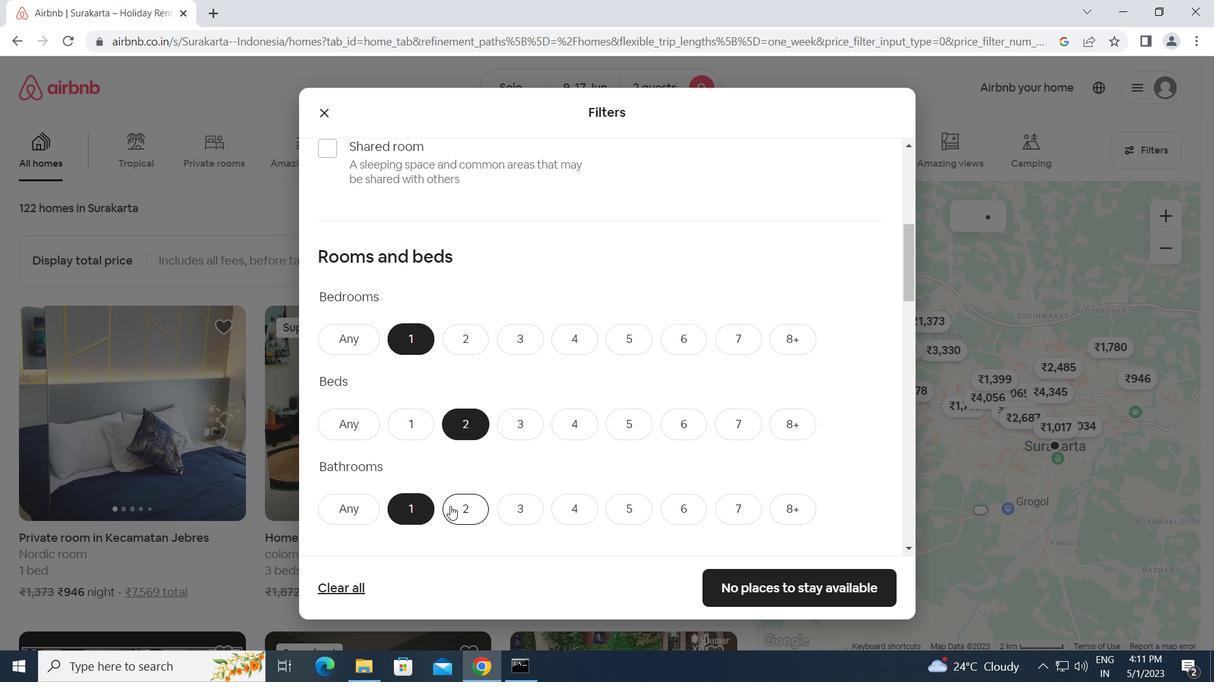 
Action: Mouse scrolled (450, 505) with delta (0, 0)
Screenshot: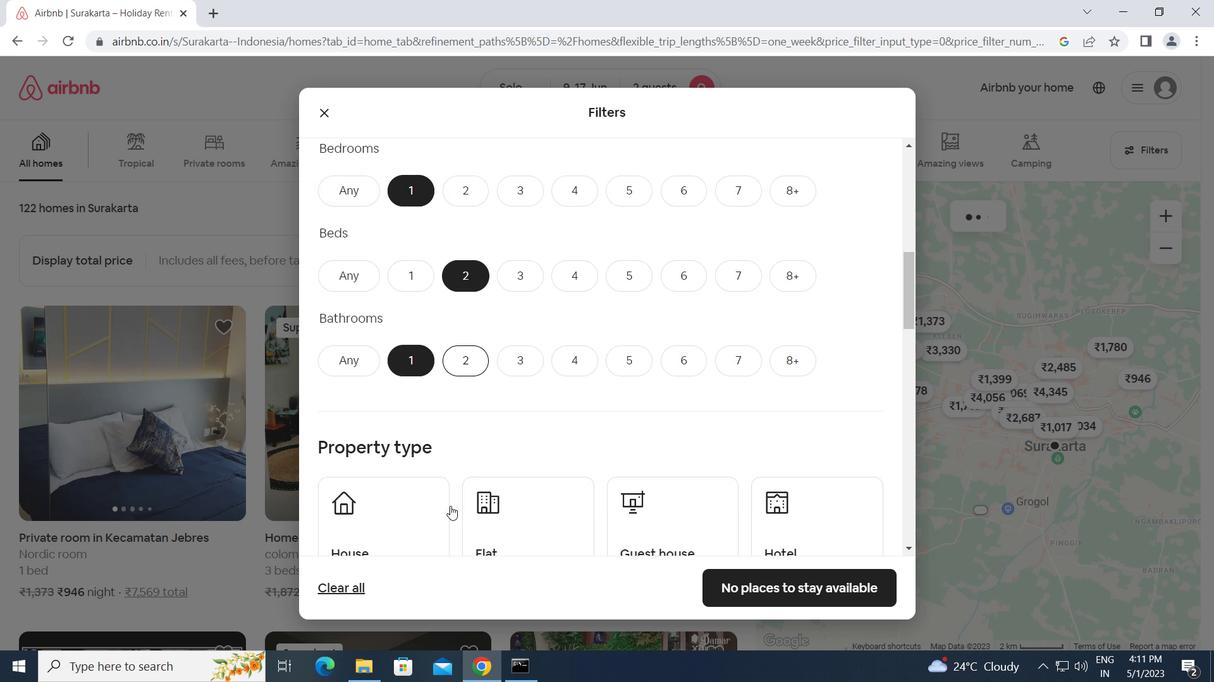 
Action: Mouse moved to (376, 452)
Screenshot: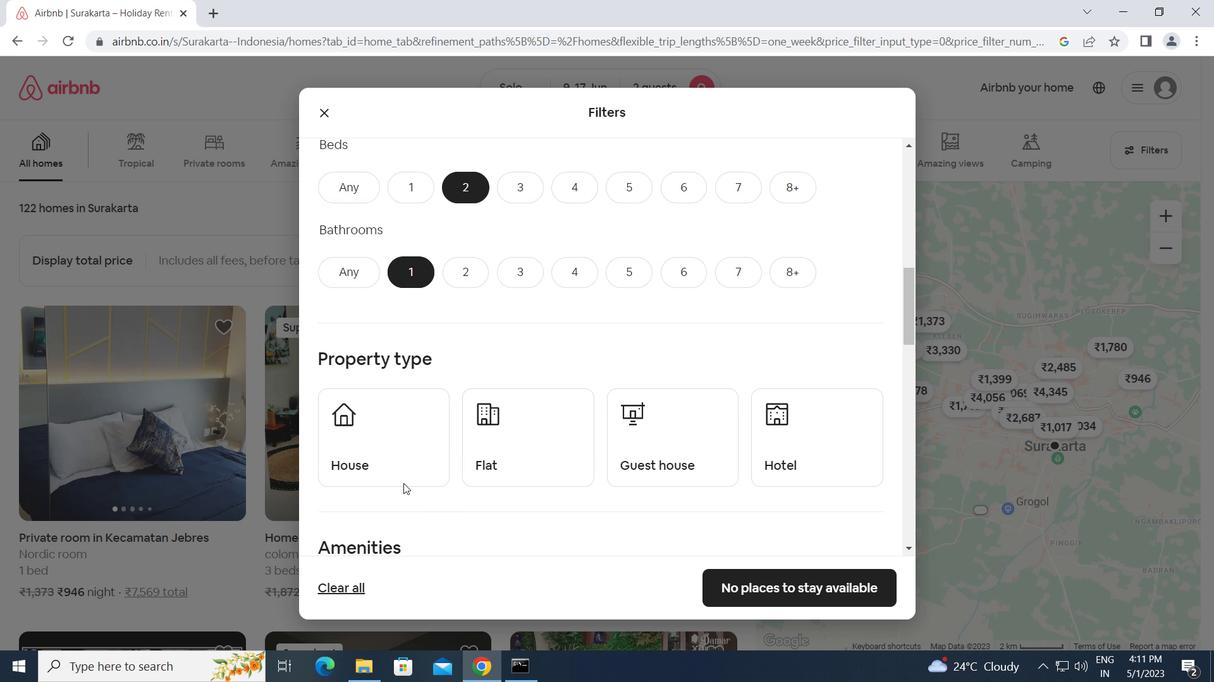 
Action: Mouse pressed left at (376, 452)
Screenshot: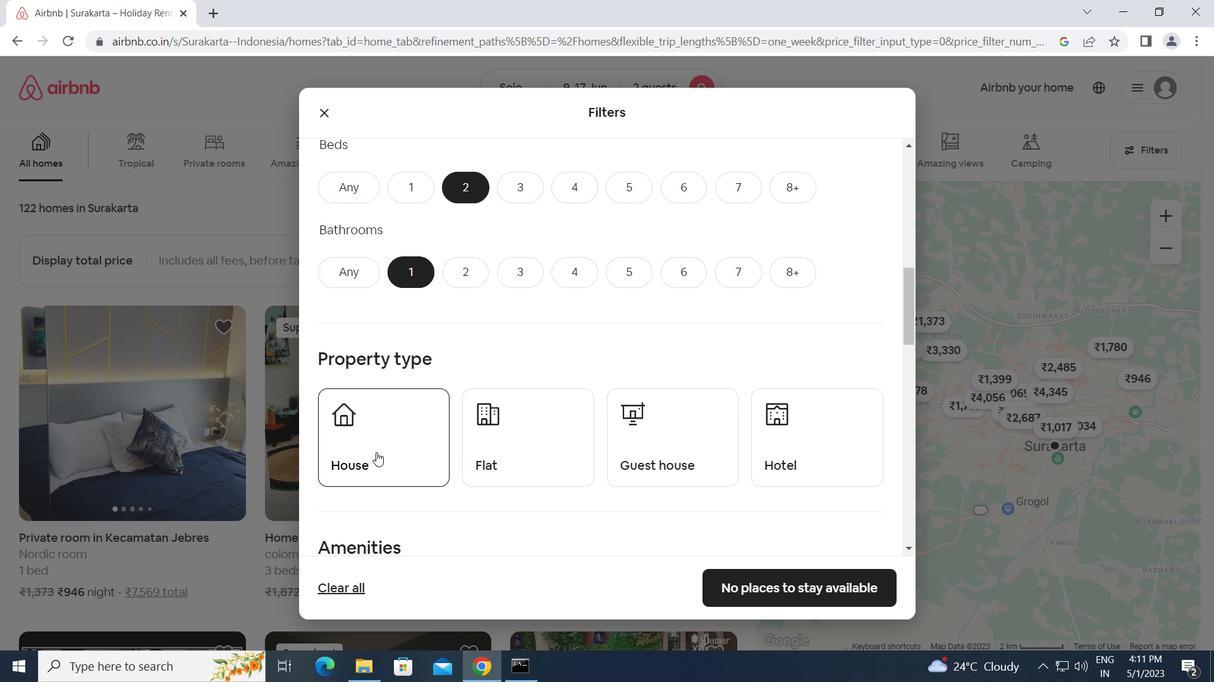 
Action: Mouse moved to (526, 447)
Screenshot: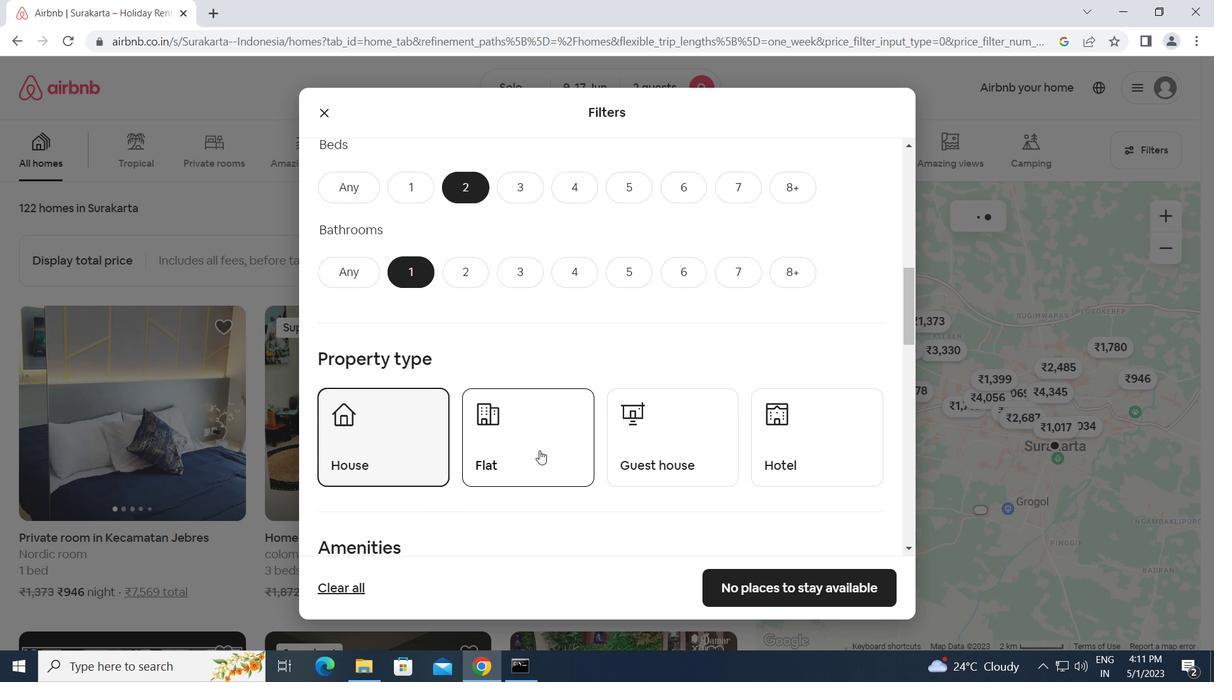 
Action: Mouse pressed left at (526, 447)
Screenshot: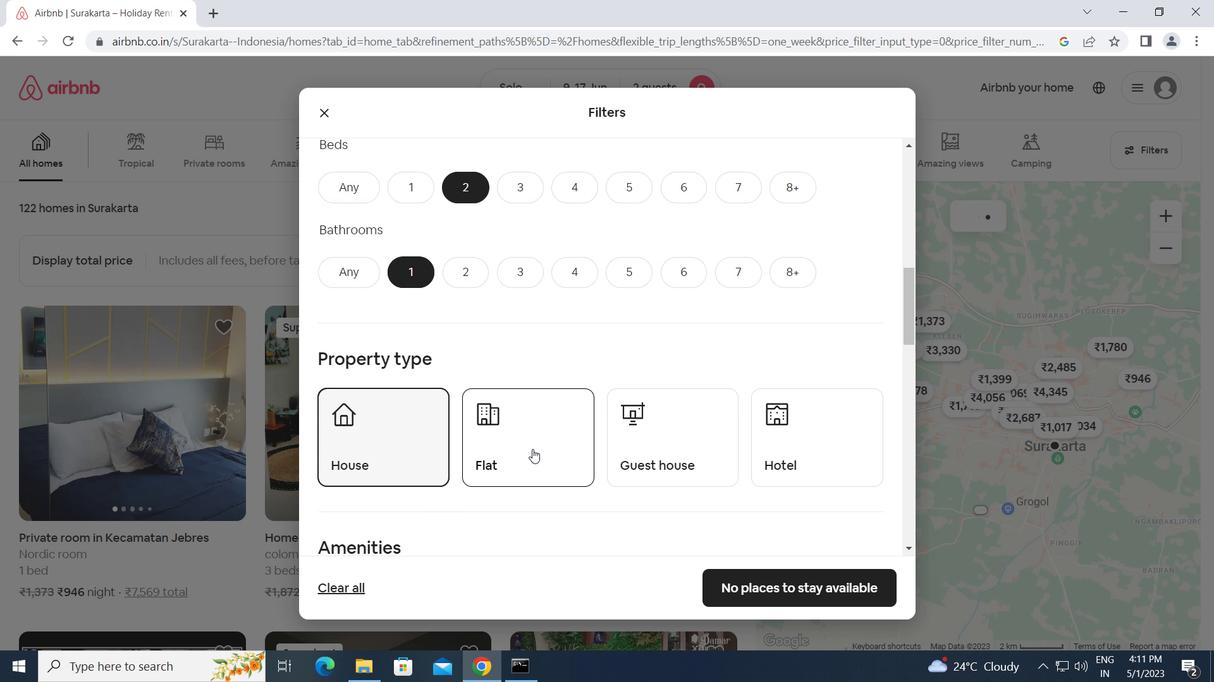 
Action: Mouse moved to (662, 447)
Screenshot: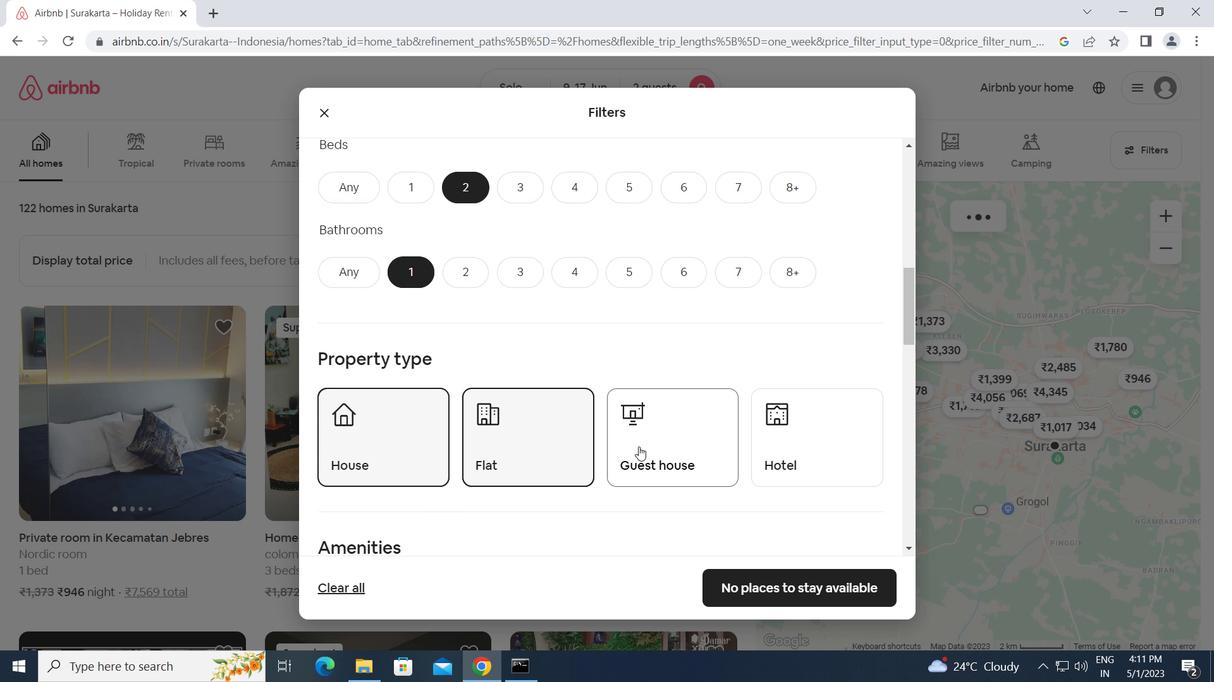 
Action: Mouse pressed left at (662, 447)
Screenshot: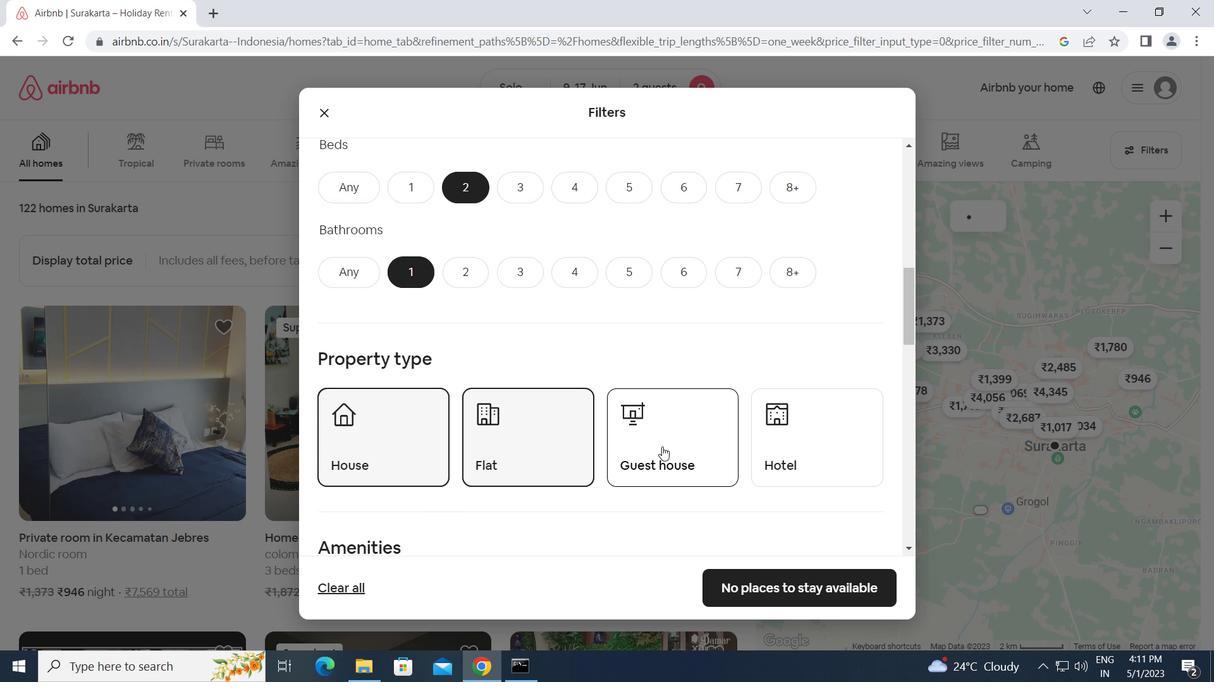 
Action: Mouse moved to (665, 481)
Screenshot: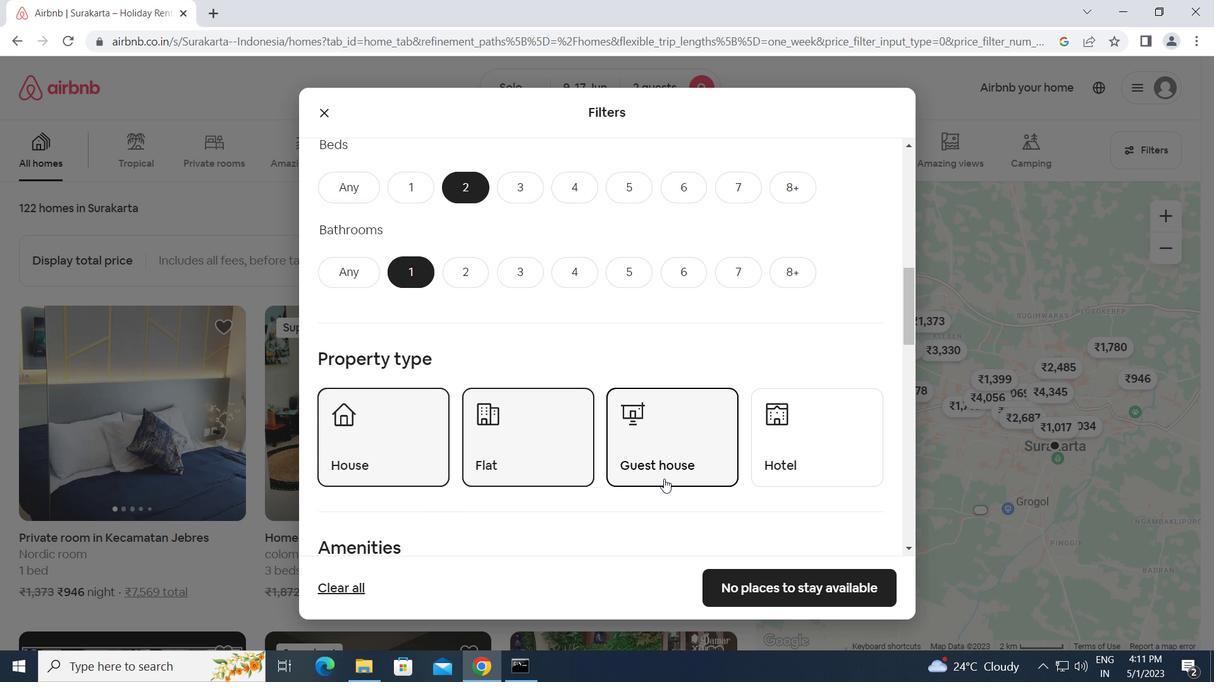 
Action: Mouse scrolled (665, 481) with delta (0, 0)
Screenshot: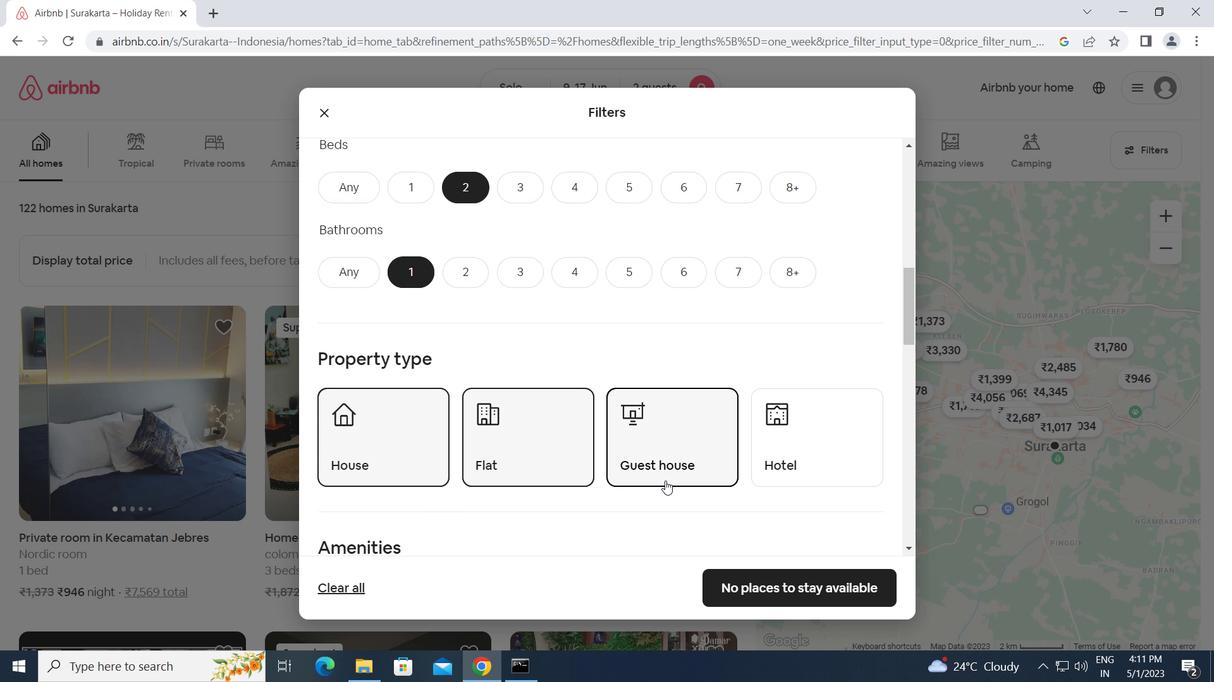 
Action: Mouse scrolled (665, 481) with delta (0, 0)
Screenshot: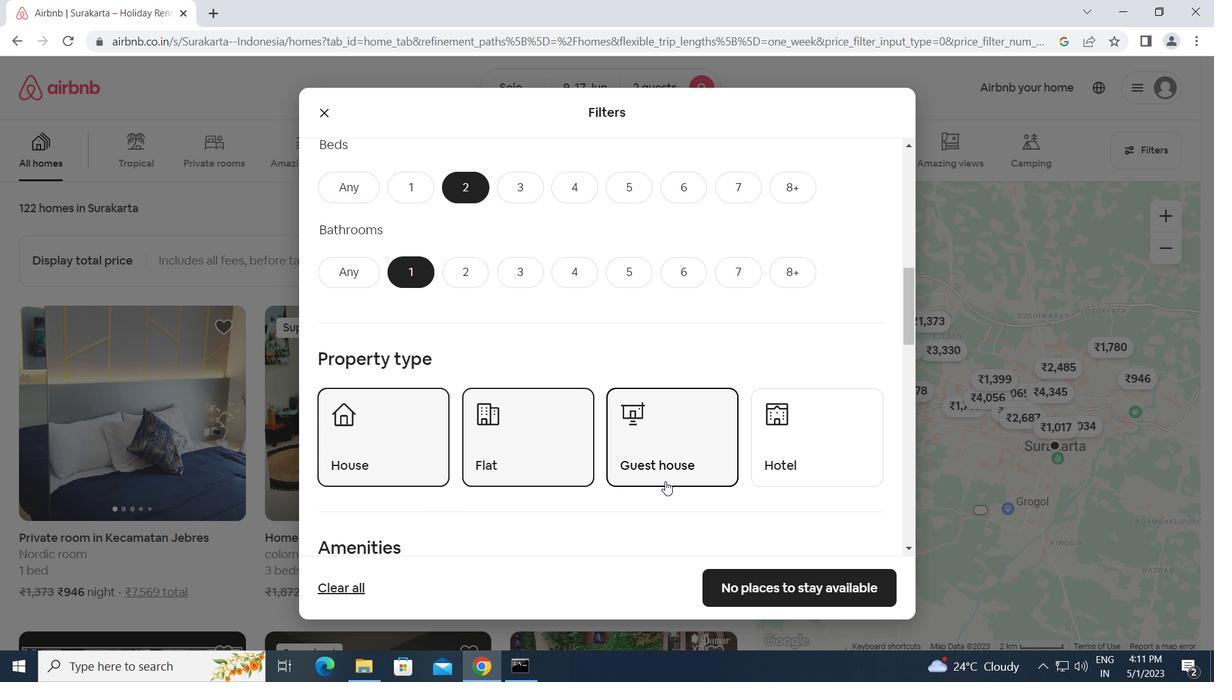 
Action: Mouse scrolled (665, 481) with delta (0, 0)
Screenshot: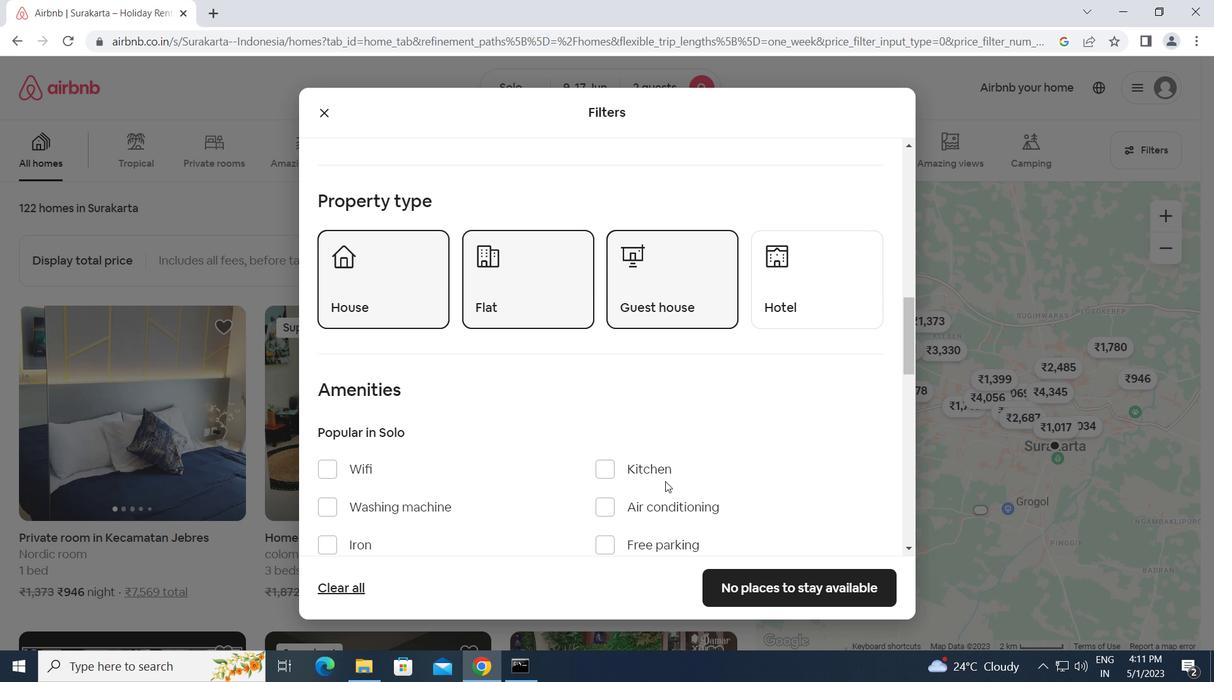 
Action: Mouse scrolled (665, 481) with delta (0, 0)
Screenshot: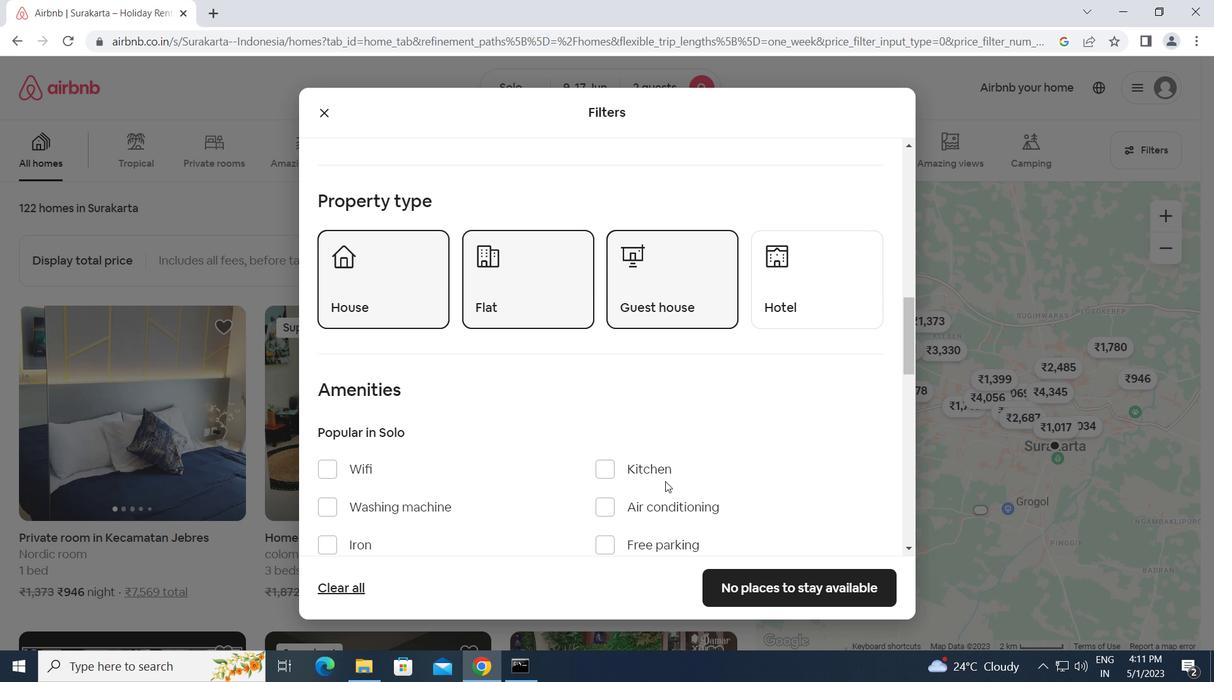
Action: Mouse moved to (331, 311)
Screenshot: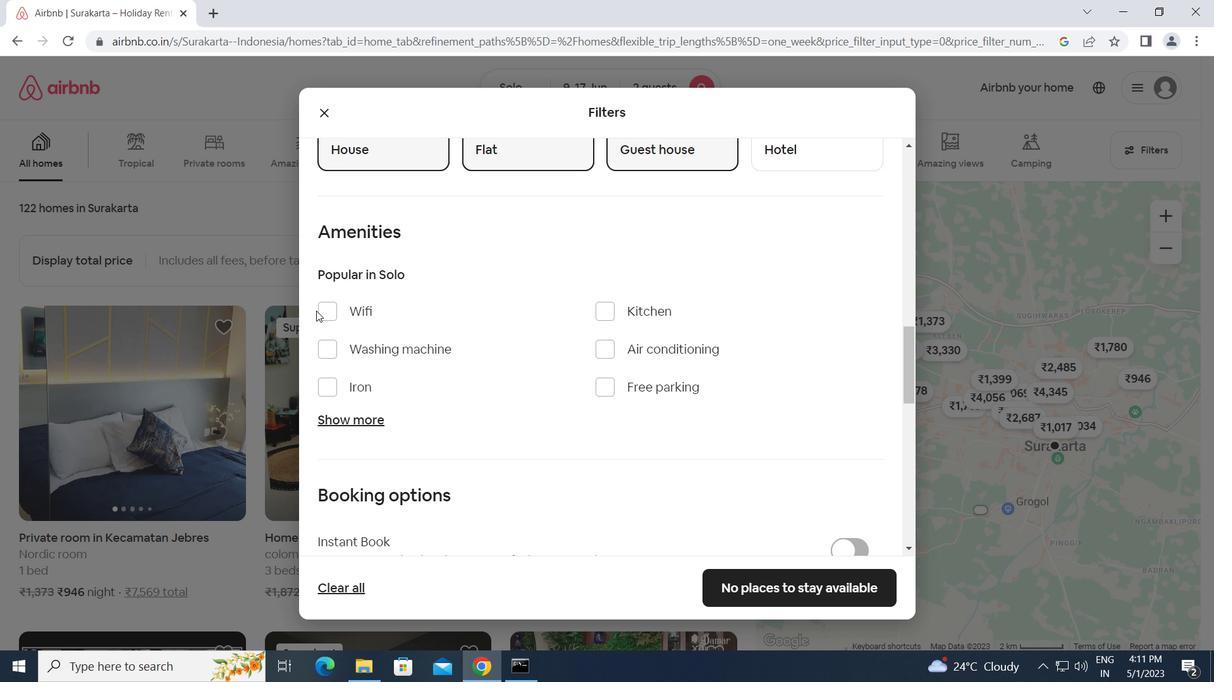 
Action: Mouse pressed left at (331, 311)
Screenshot: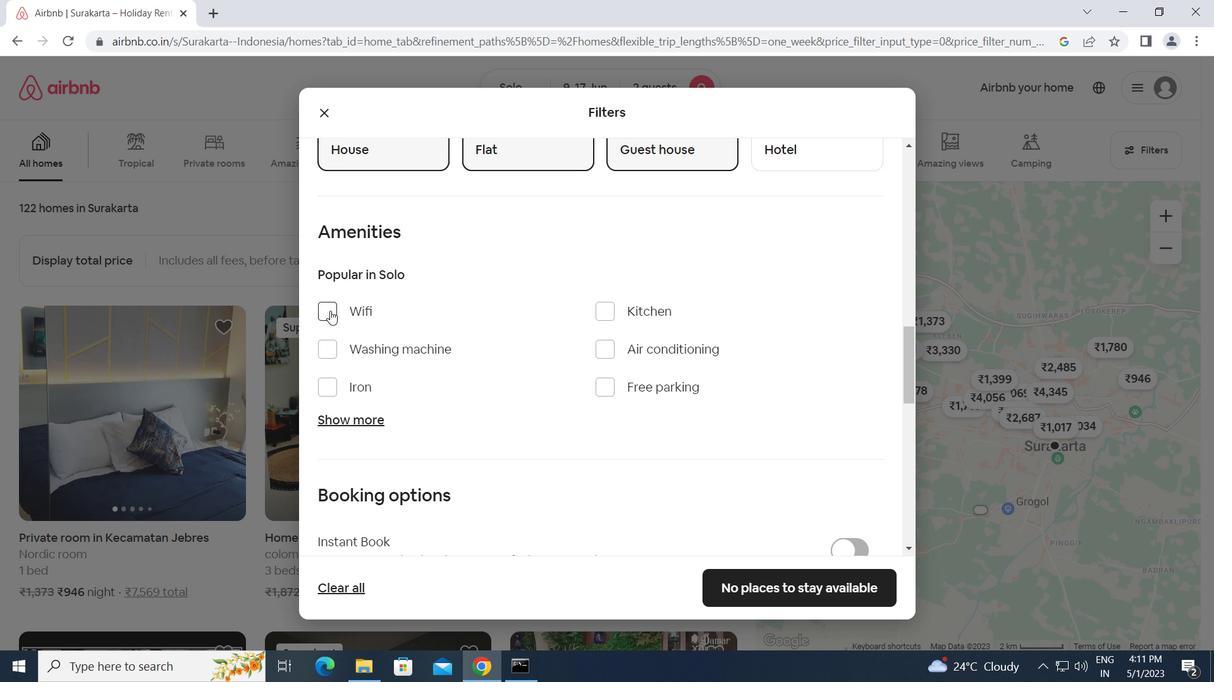 
Action: Mouse moved to (612, 416)
Screenshot: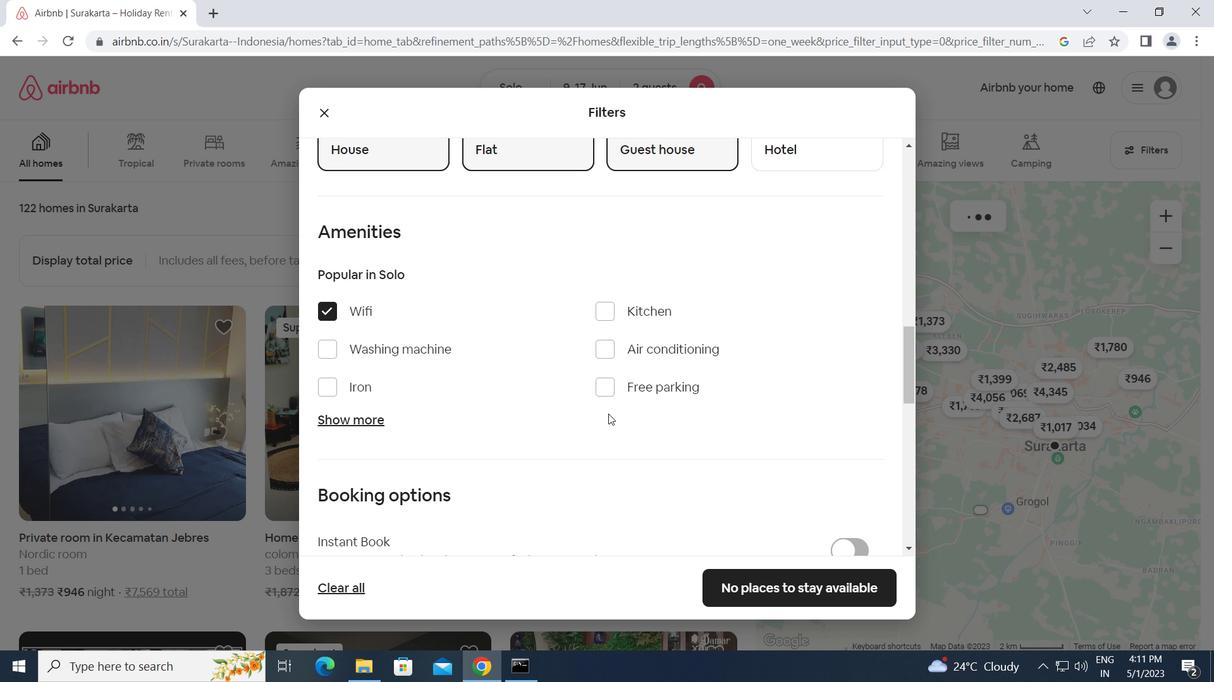 
Action: Mouse scrolled (612, 416) with delta (0, 0)
Screenshot: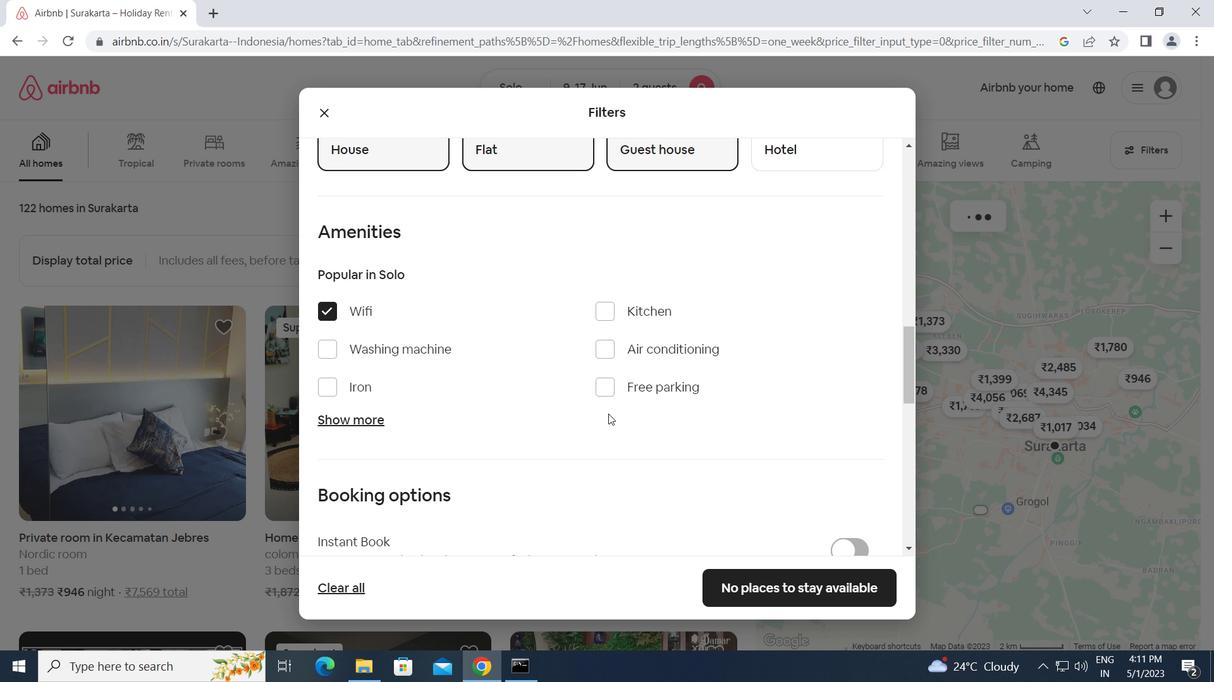
Action: Mouse moved to (612, 419)
Screenshot: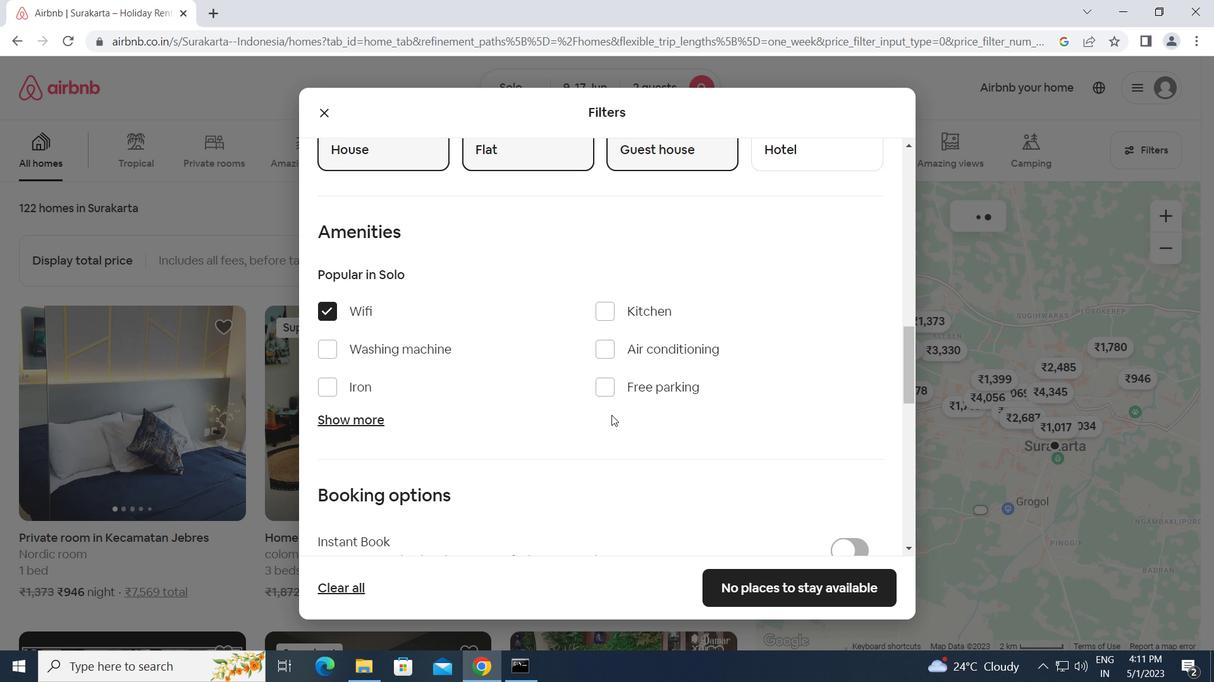 
Action: Mouse scrolled (612, 418) with delta (0, 0)
Screenshot: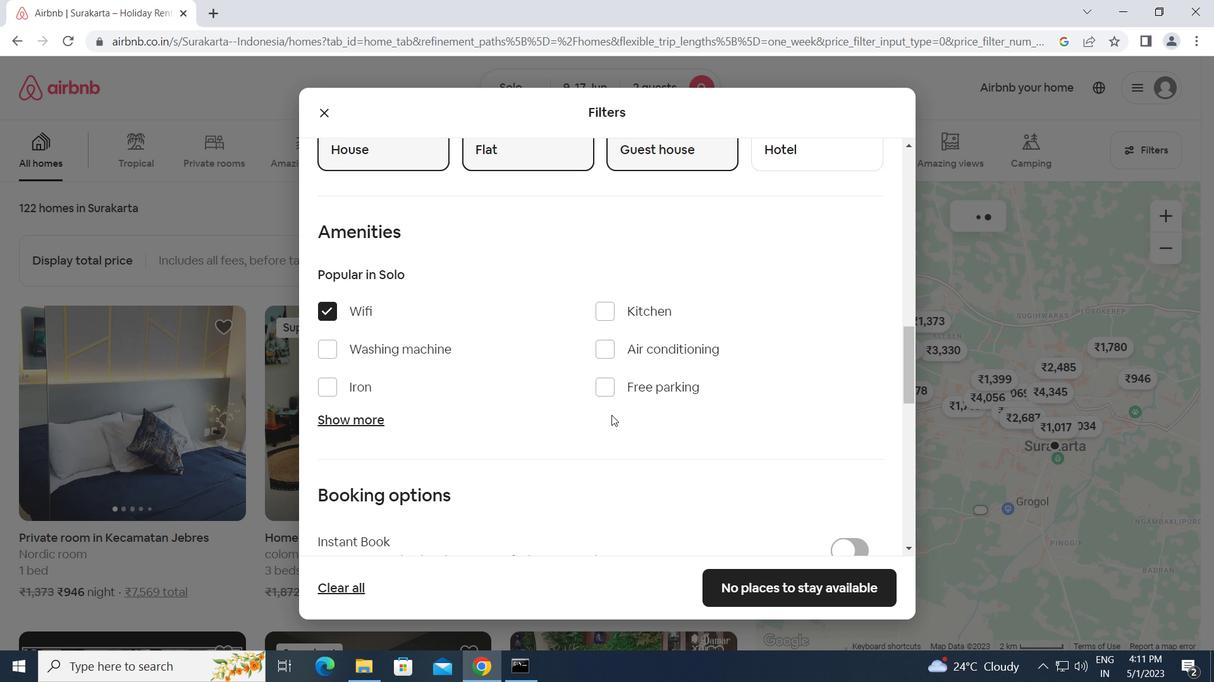 
Action: Mouse scrolled (612, 418) with delta (0, 0)
Screenshot: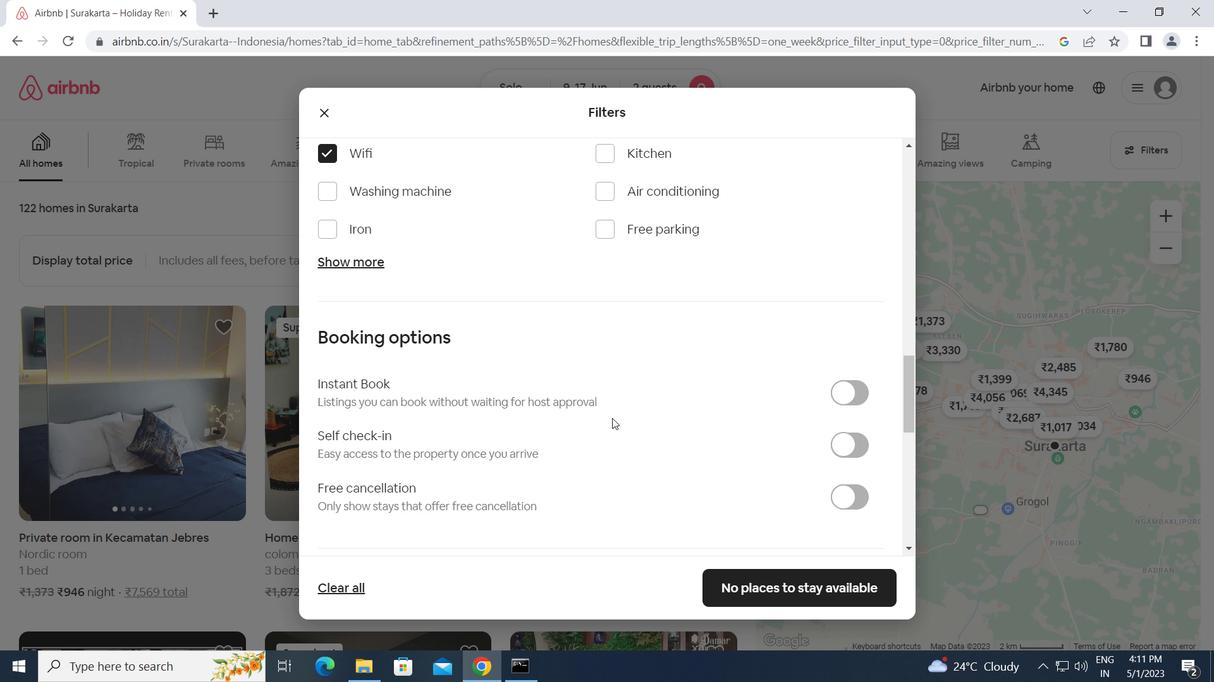 
Action: Mouse moved to (834, 360)
Screenshot: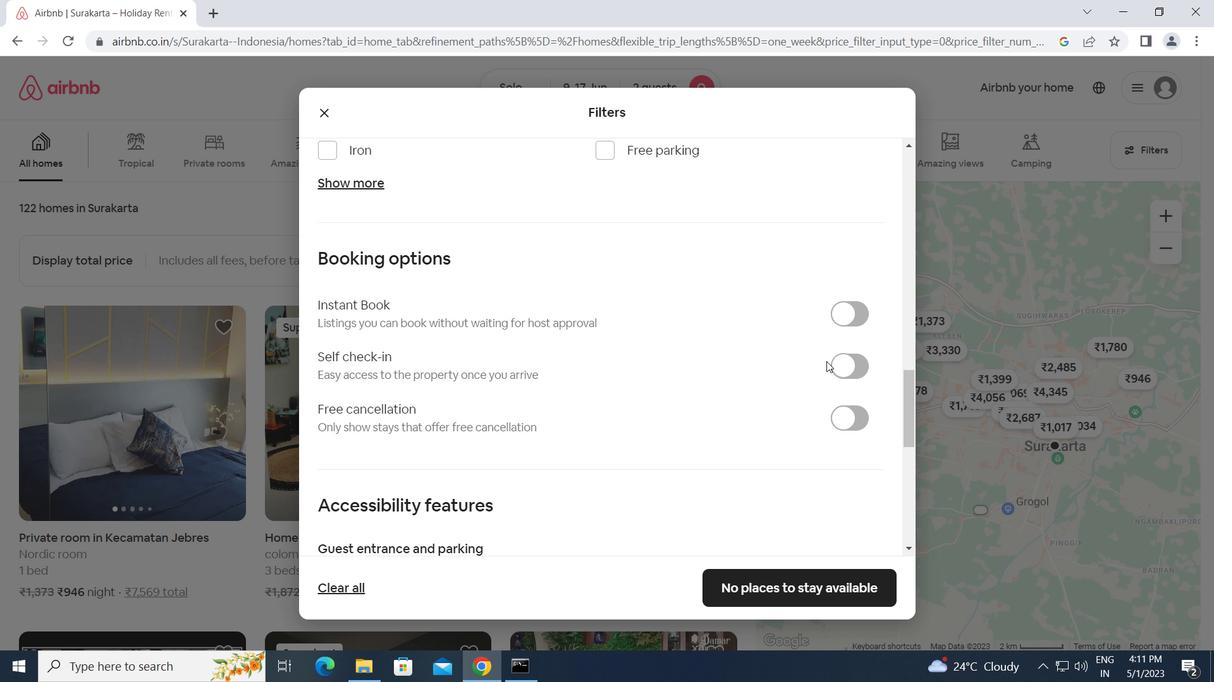 
Action: Mouse pressed left at (834, 360)
Screenshot: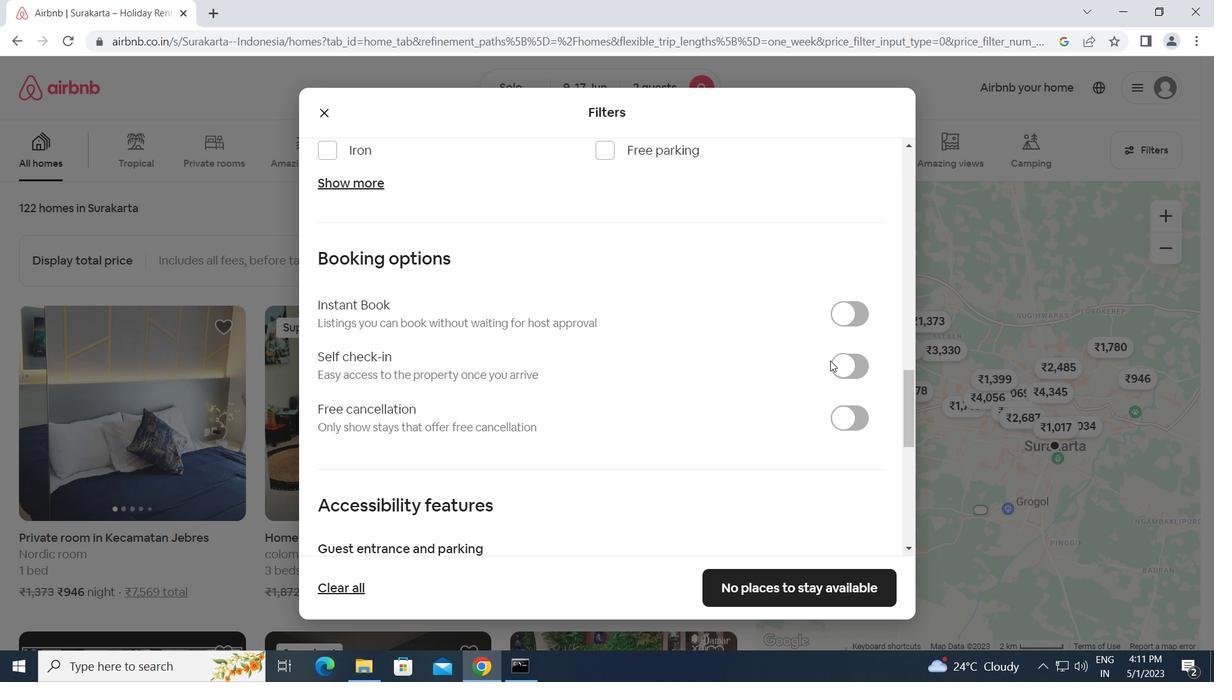 
Action: Mouse moved to (630, 475)
Screenshot: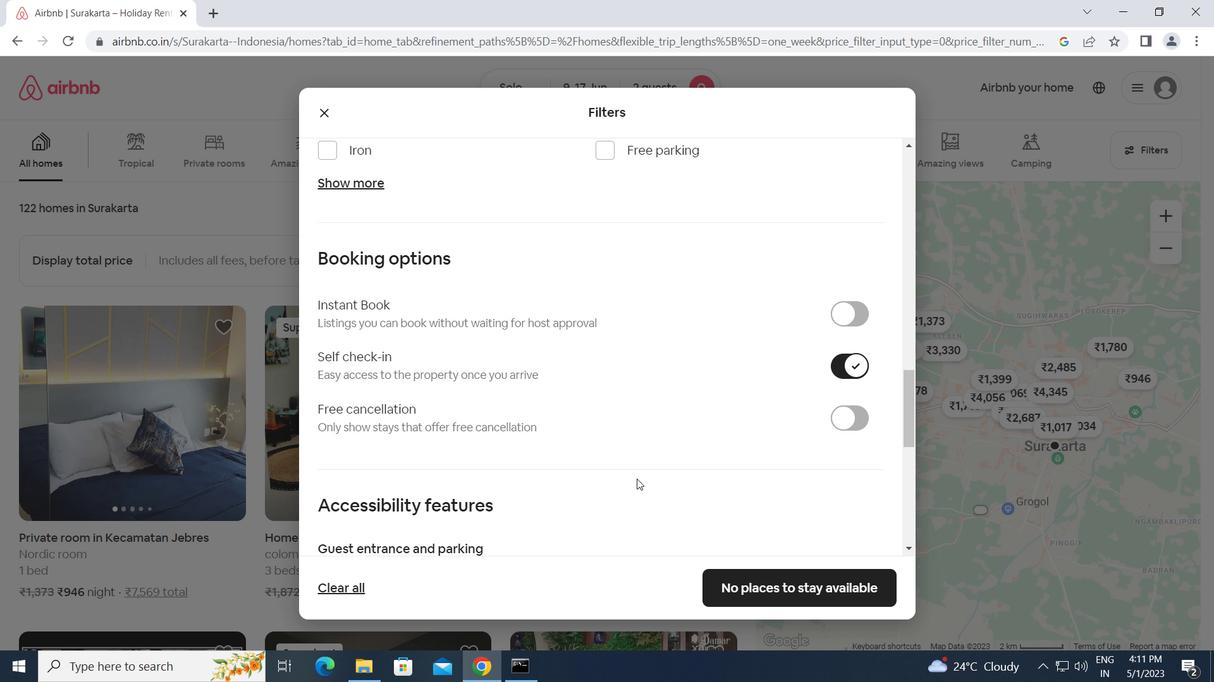 
Action: Mouse scrolled (630, 474) with delta (0, 0)
Screenshot: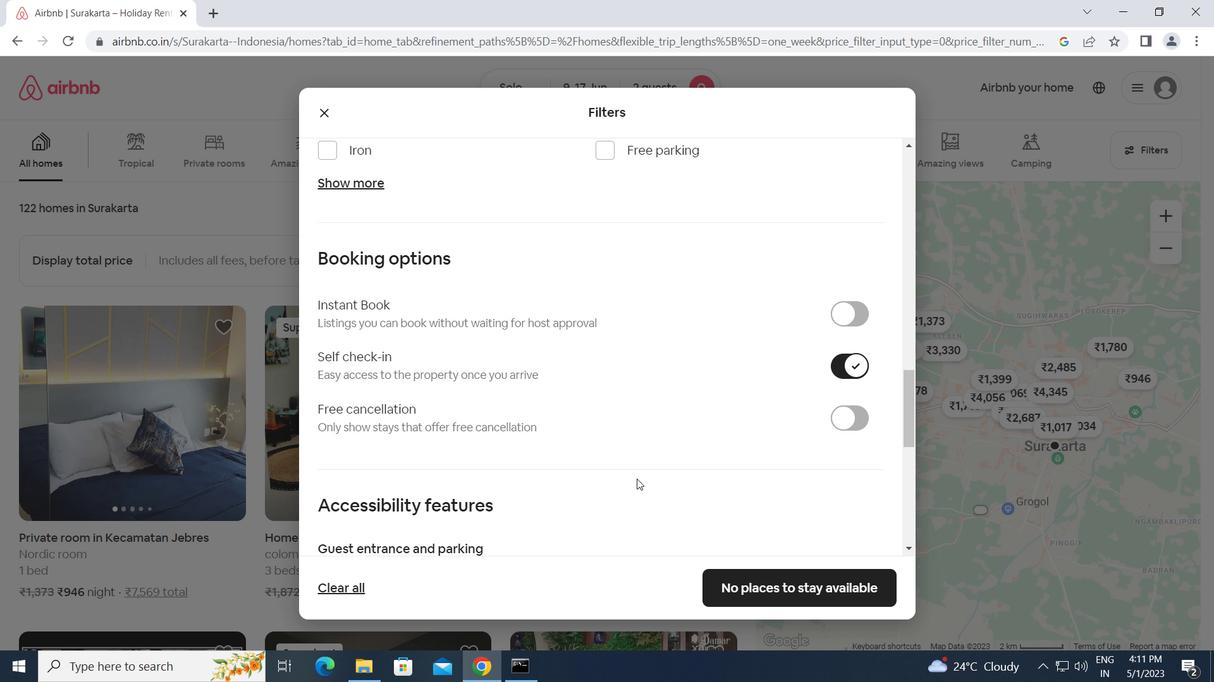 
Action: Mouse moved to (629, 475)
Screenshot: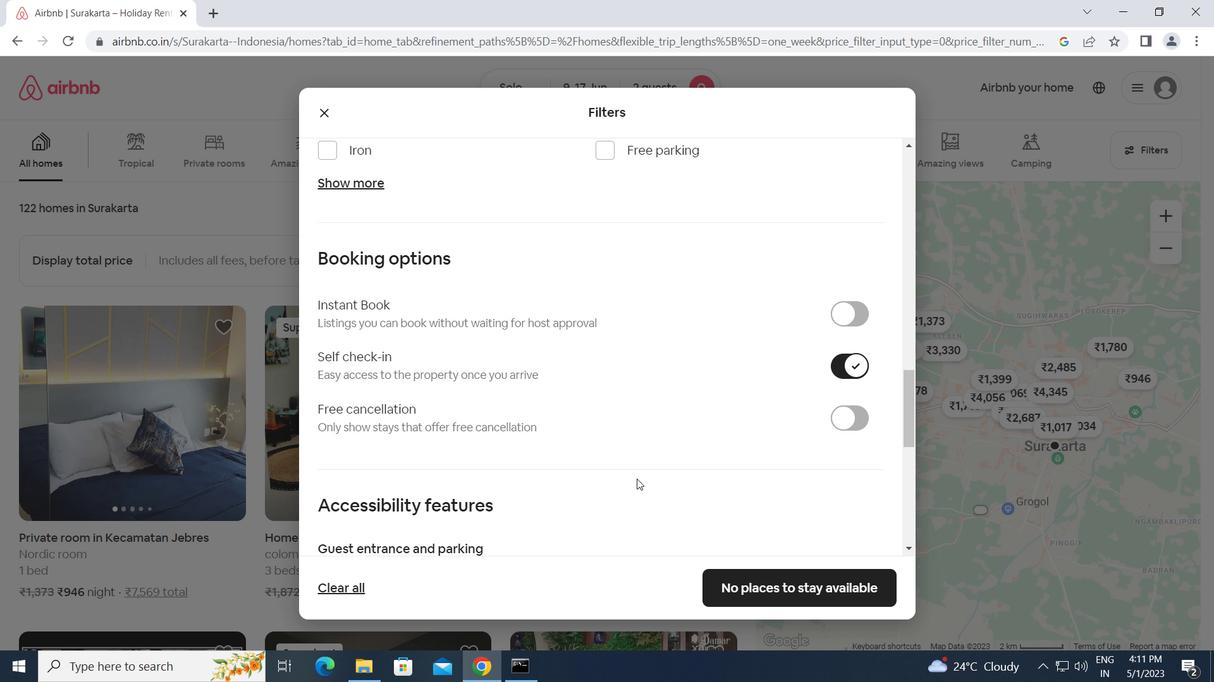 
Action: Mouse scrolled (629, 474) with delta (0, 0)
Screenshot: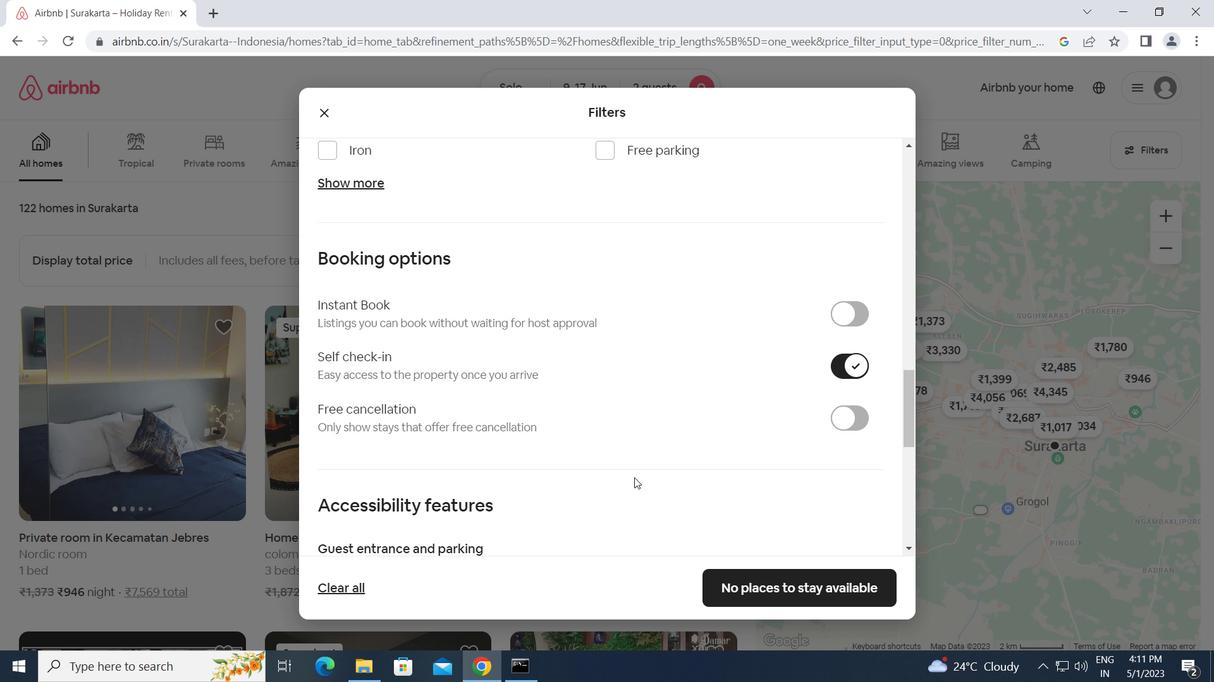 
Action: Mouse scrolled (629, 474) with delta (0, 0)
Screenshot: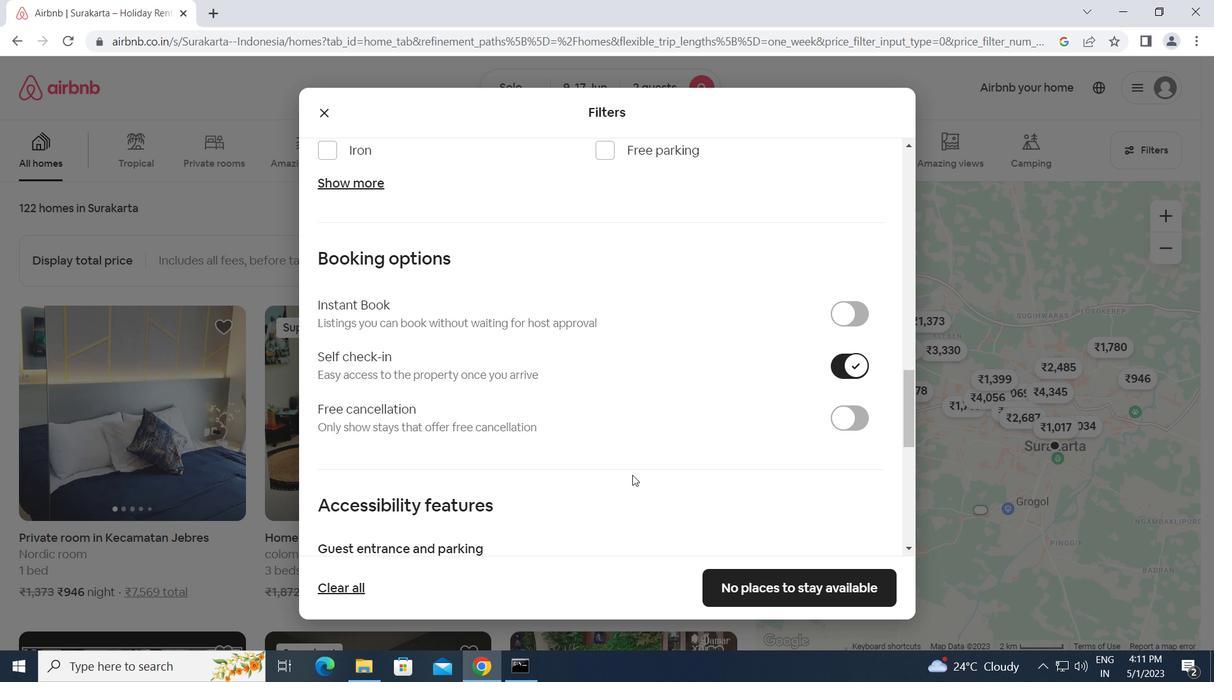 
Action: Mouse moved to (629, 475)
Screenshot: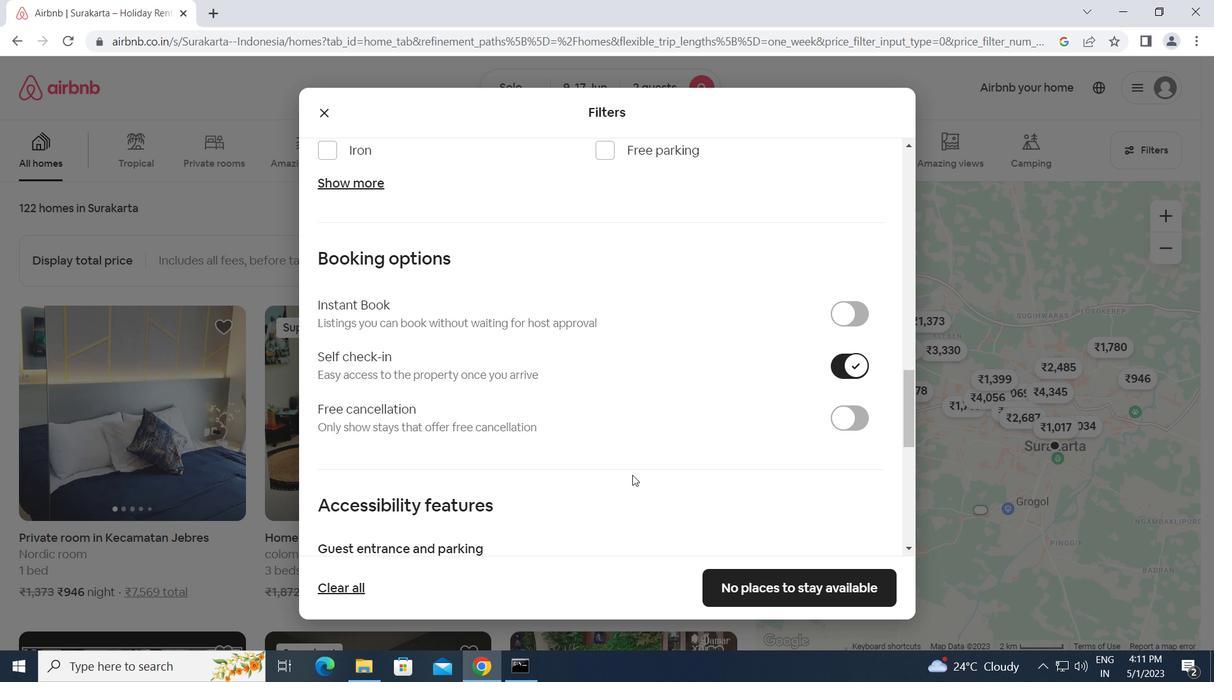 
Action: Mouse scrolled (629, 474) with delta (0, 0)
Screenshot: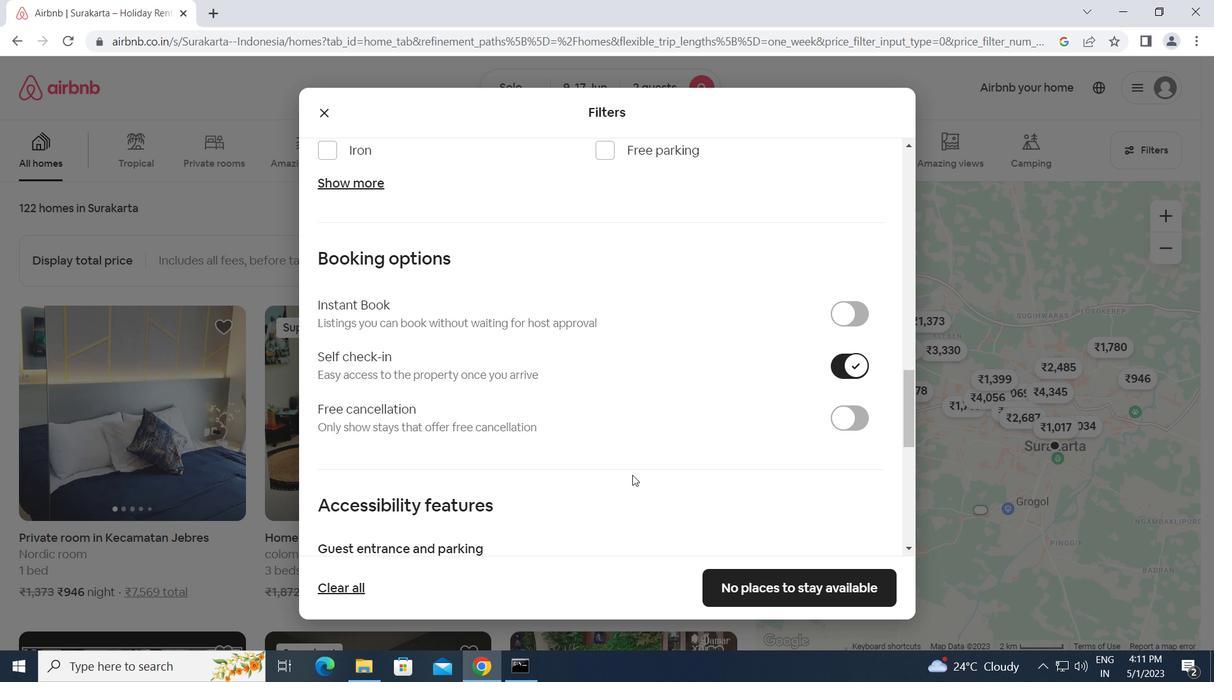 
Action: Mouse scrolled (629, 474) with delta (0, 0)
Screenshot: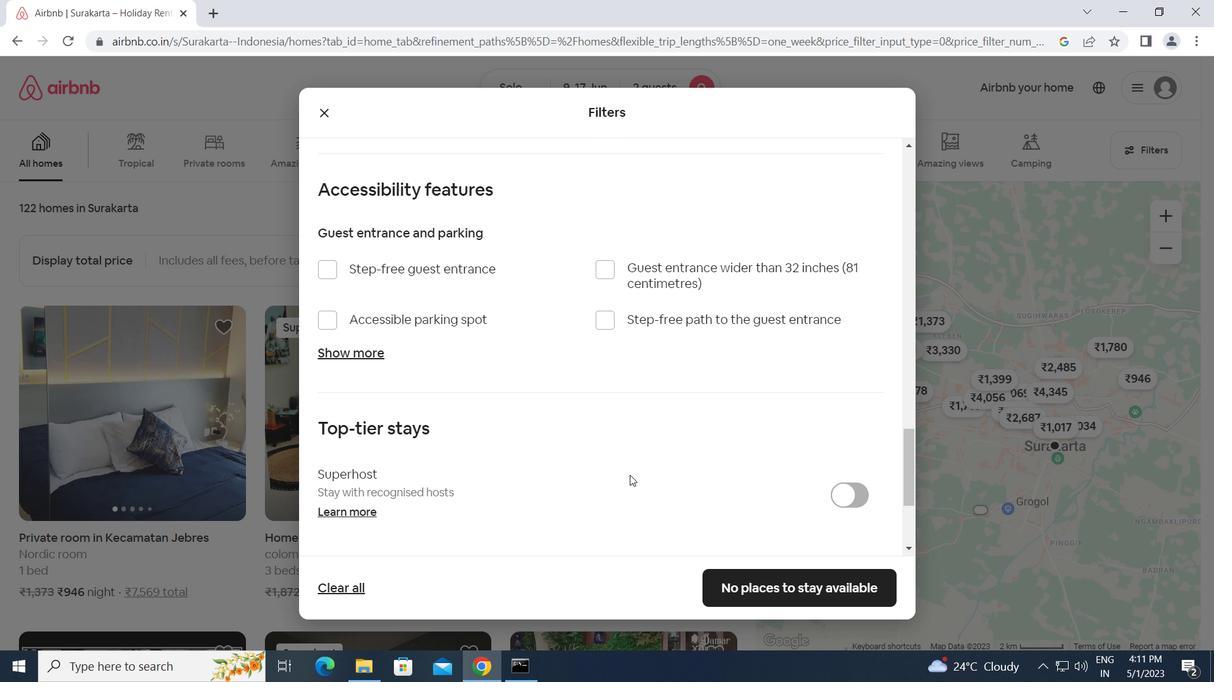 
Action: Mouse scrolled (629, 474) with delta (0, 0)
Screenshot: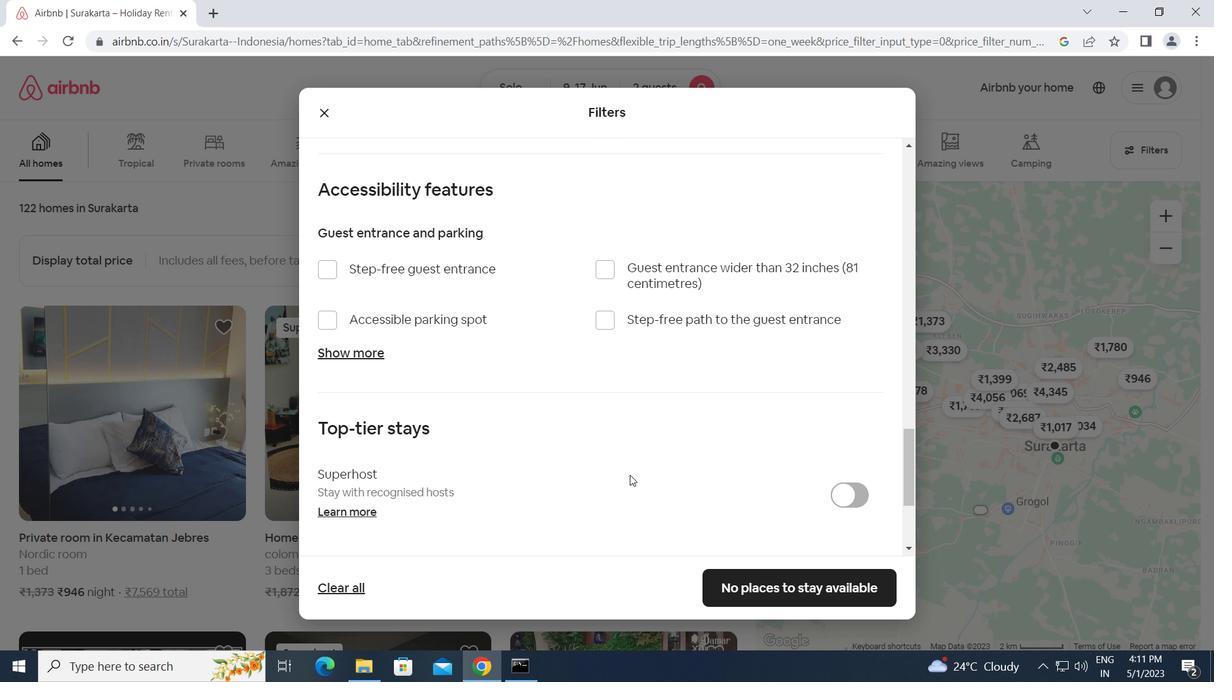
Action: Mouse scrolled (629, 474) with delta (0, 0)
Screenshot: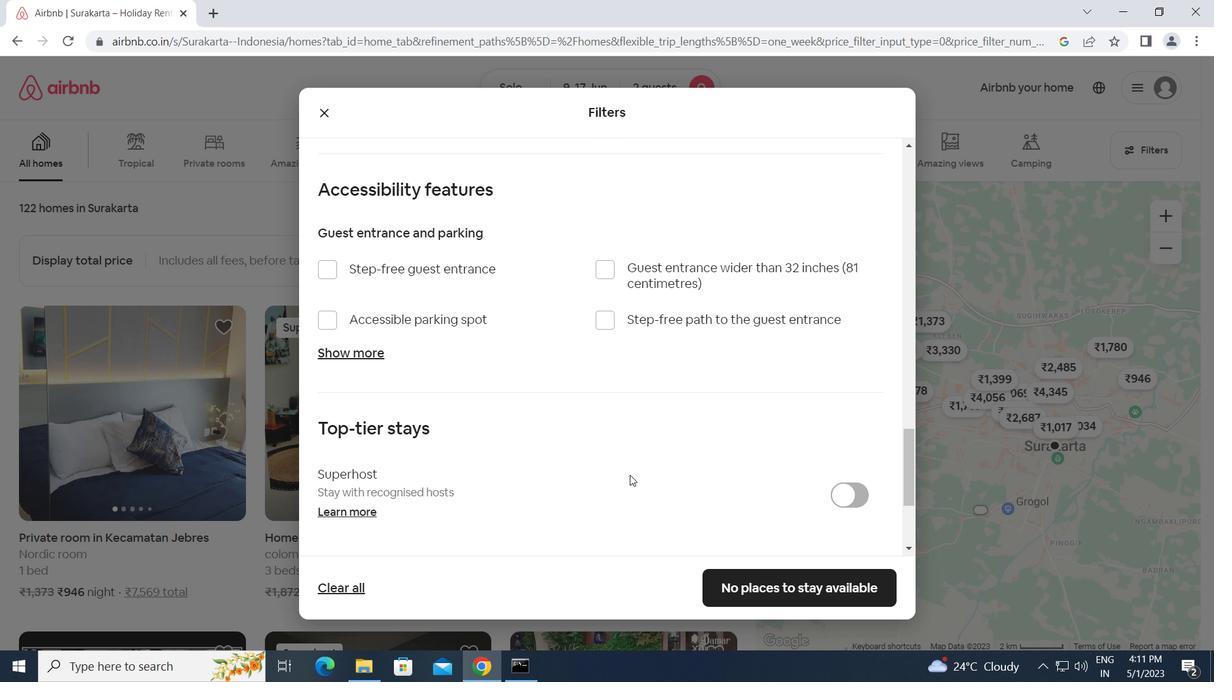 
Action: Mouse moved to (333, 444)
Screenshot: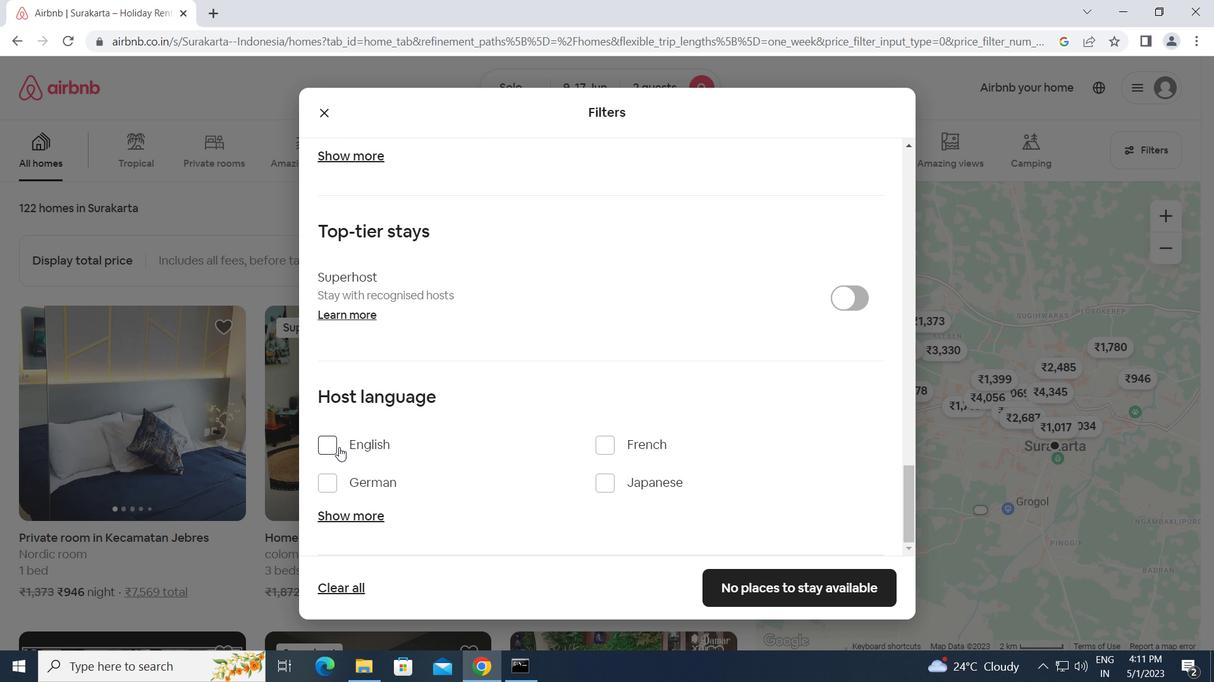 
Action: Mouse pressed left at (333, 444)
Screenshot: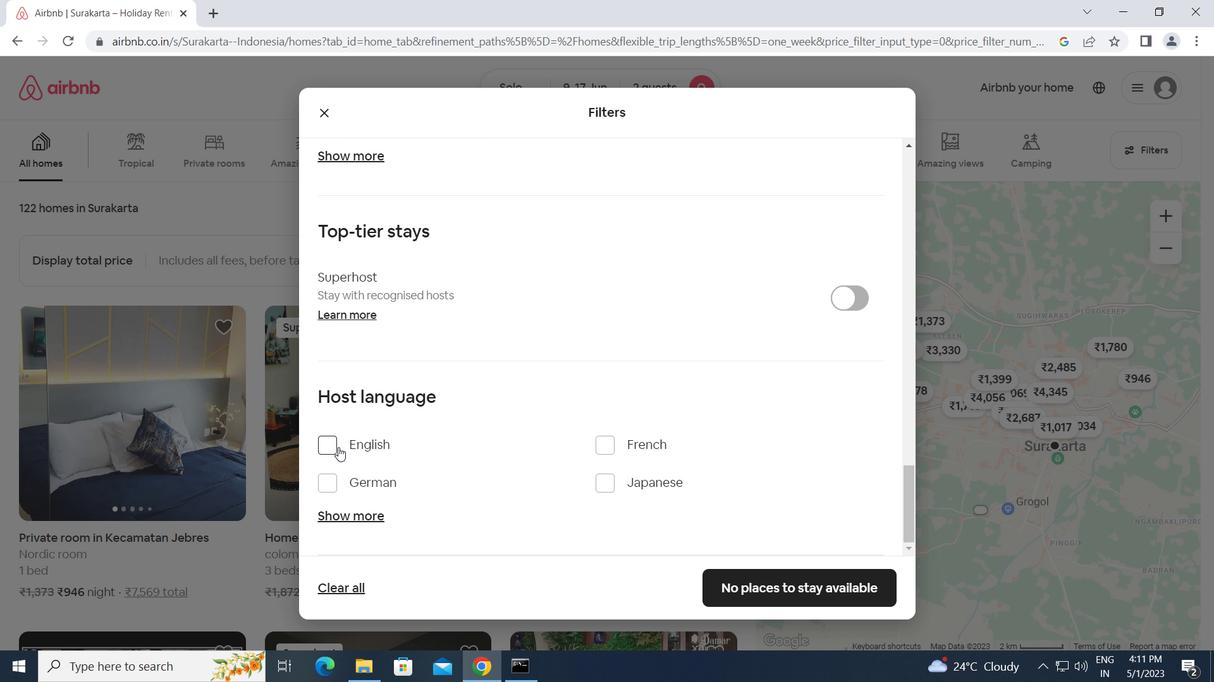 
Action: Mouse moved to (737, 578)
Screenshot: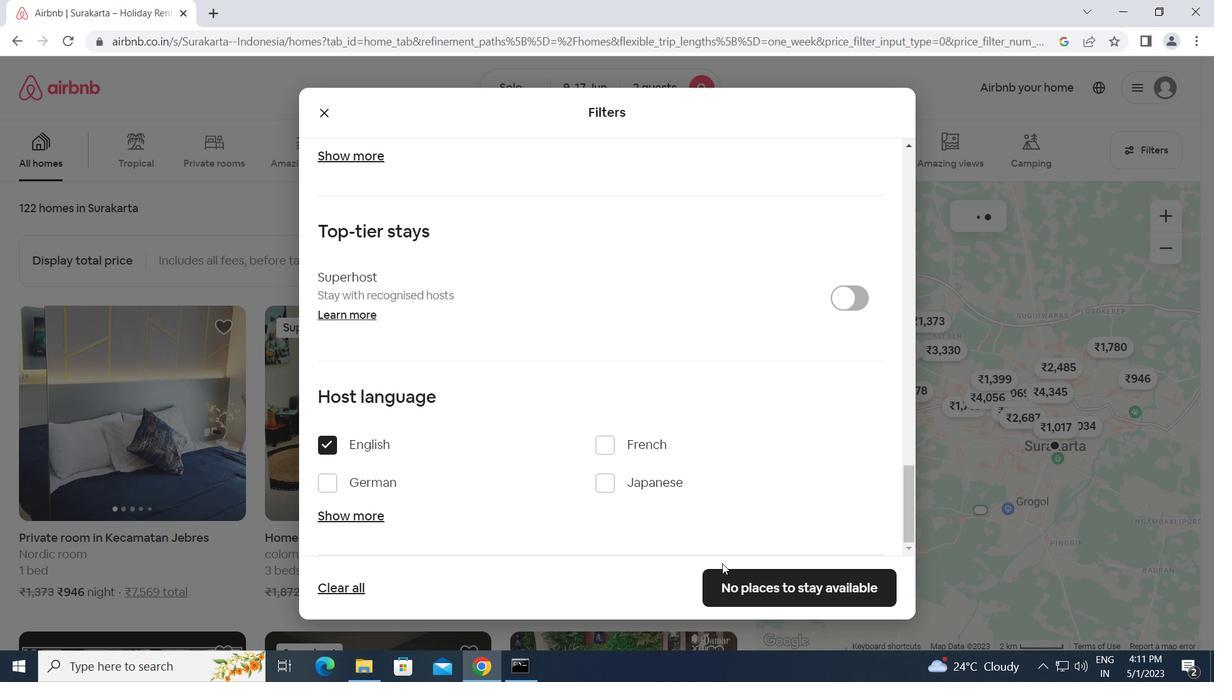 
Action: Mouse pressed left at (737, 578)
Screenshot: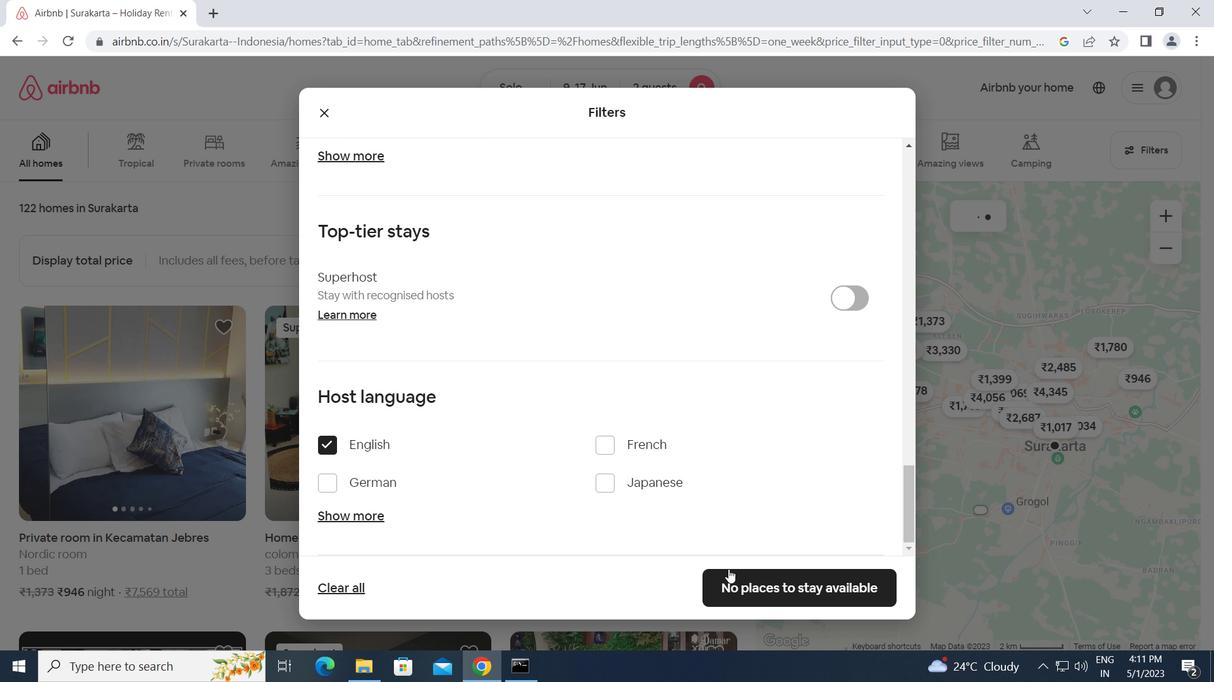 
